 Task: Add an event with the title Second Sales Pipeline Evaluation, date '2024/04/26', time 8:50 AM to 10:50 AMand add a description: Welcome to our Effective Presentations Training Workshop, a dynamic and interactive session designed to enhance your presentation skills, boost your confidence, and empower you to deliver impactful and engaging presentations. This workshop is tailored for individuals who want to master the art of delivering effective presentations that captivate audiences and convey their messages with clarity and conviction., put the event into Orange category . Add location for the event as: Montreal, Canada, logged in from the account softage.8@softage.netand send the event invitation to softage.6@softage.net and softage.7@softage.net. Set a reminder for the event 2 hour before
Action: Mouse moved to (152, 163)
Screenshot: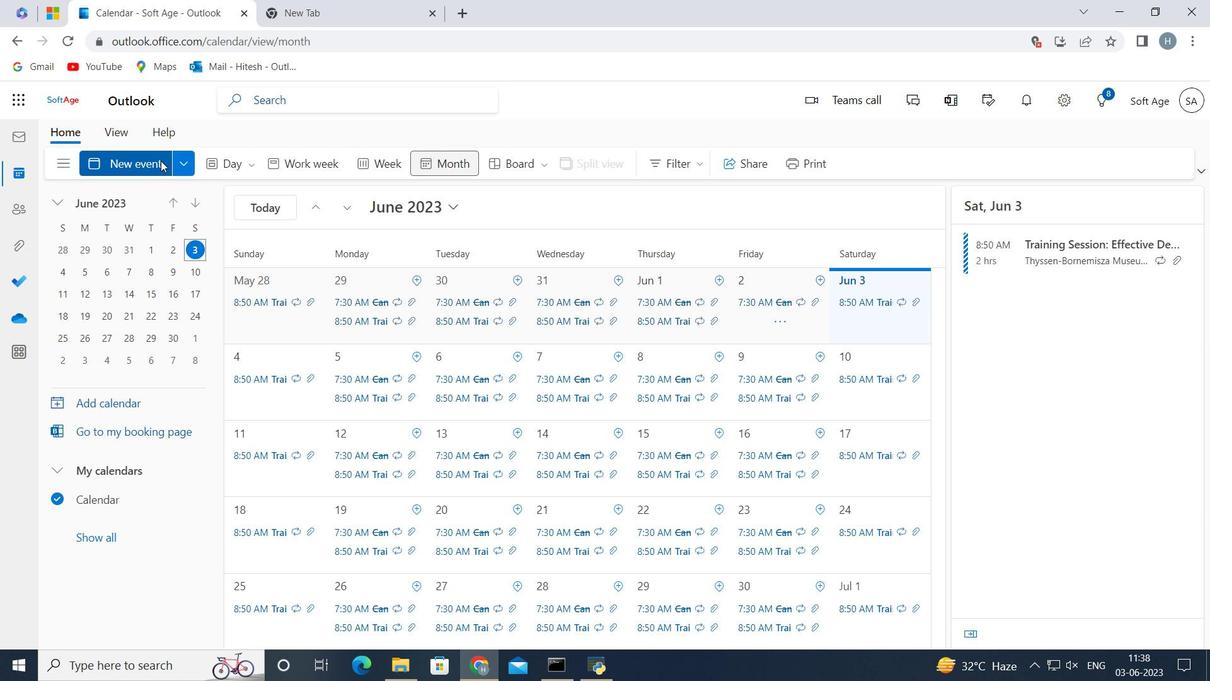 
Action: Mouse pressed left at (152, 163)
Screenshot: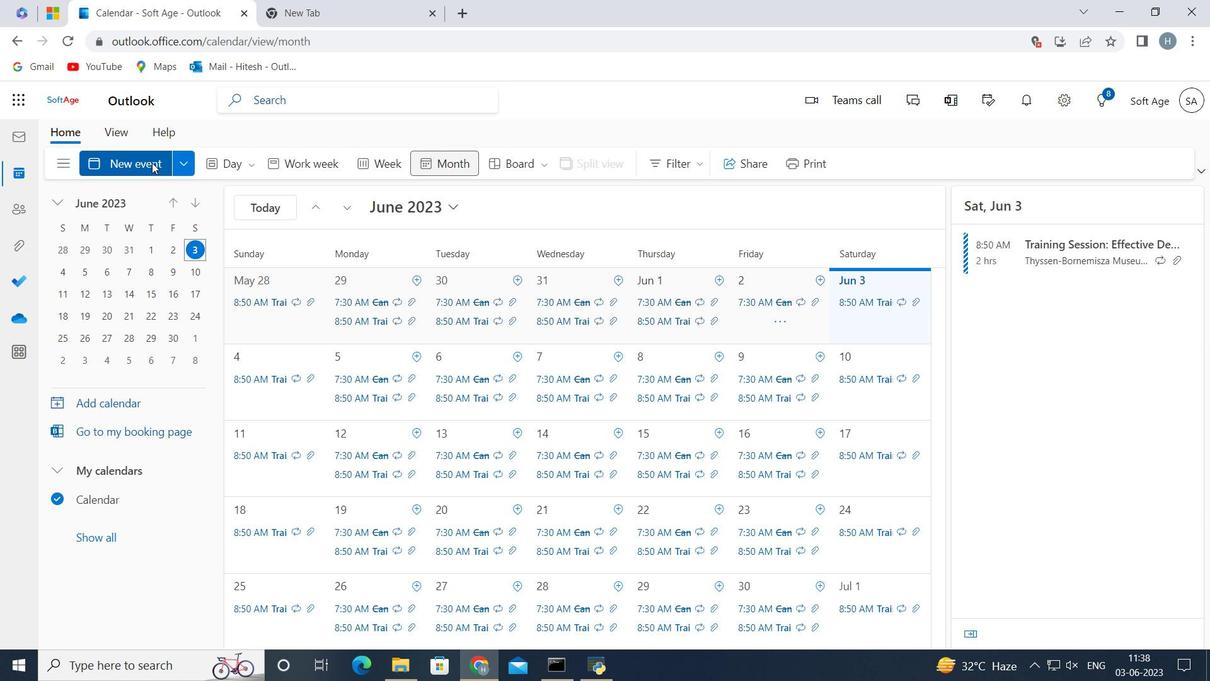 
Action: Mouse moved to (291, 263)
Screenshot: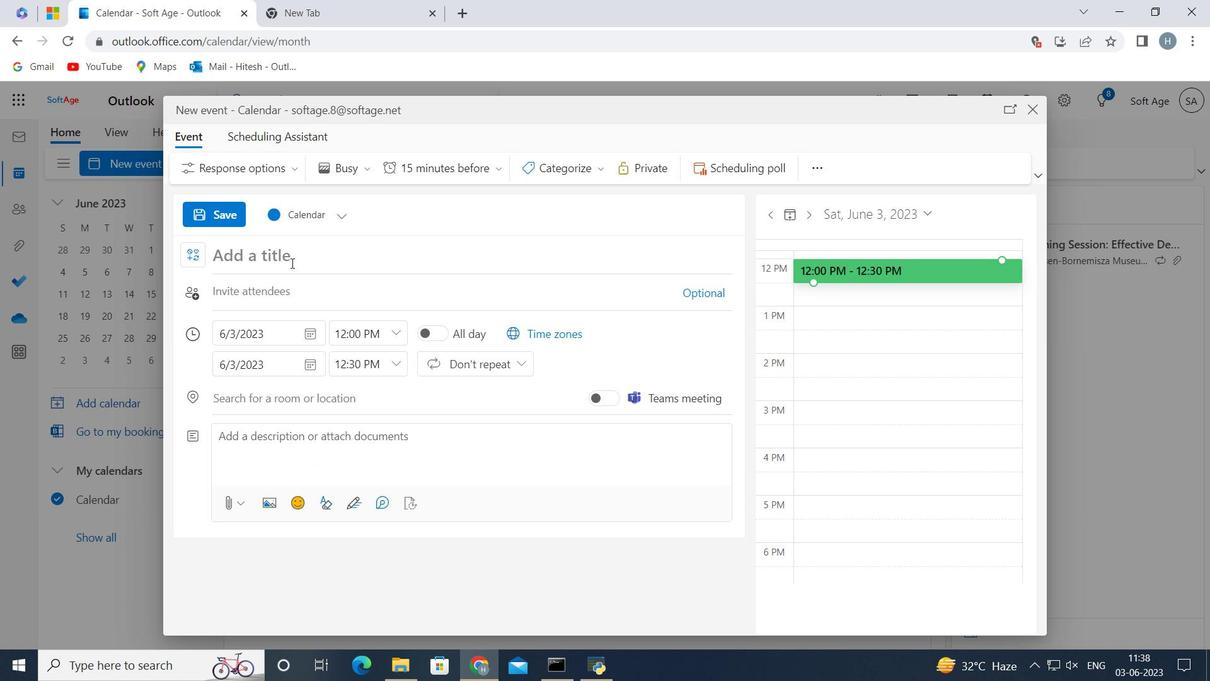 
Action: Mouse pressed left at (291, 263)
Screenshot: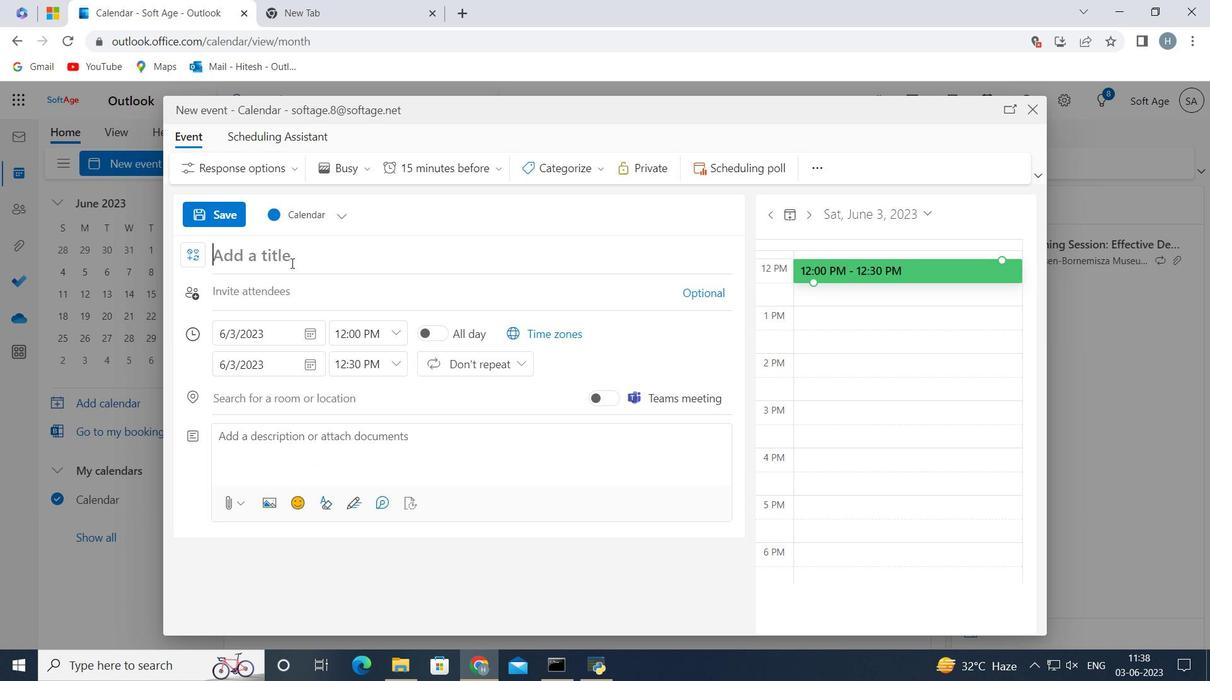 
Action: Key pressed <Key.shift>Second<Key.space><Key.shift>Sales<Key.space><Key.shift>Pipeline<Key.space><Key.shift>Evaluation
Screenshot: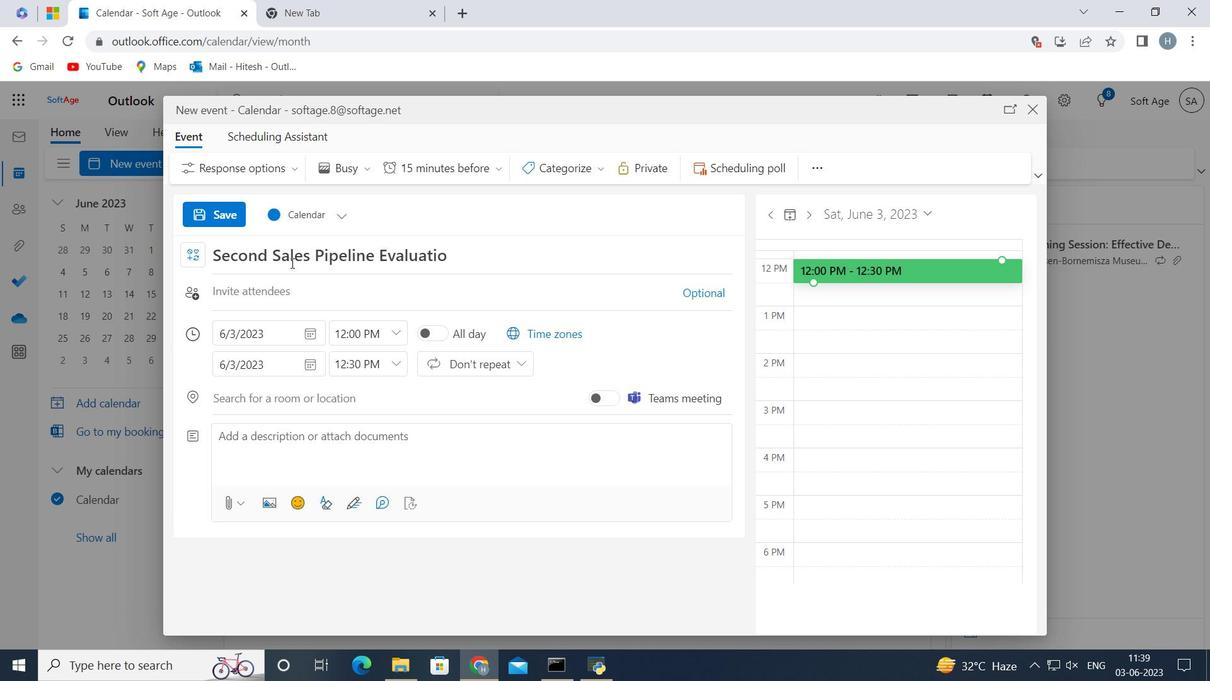 
Action: Mouse moved to (315, 332)
Screenshot: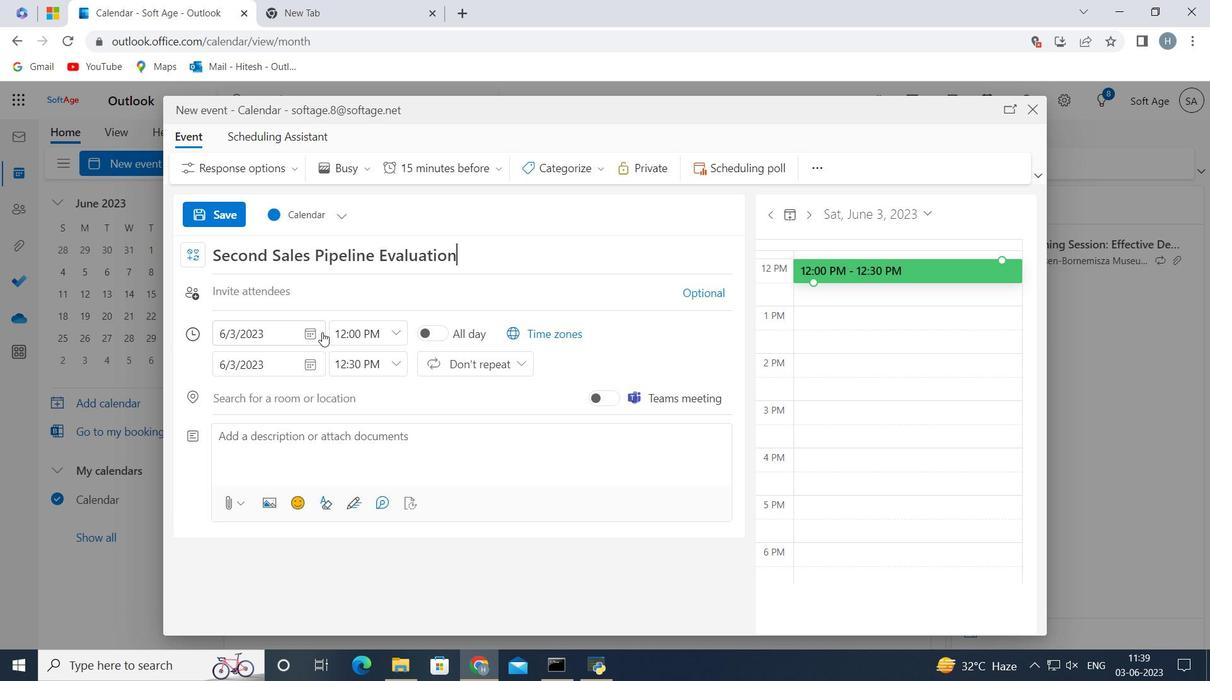 
Action: Mouse pressed left at (315, 332)
Screenshot: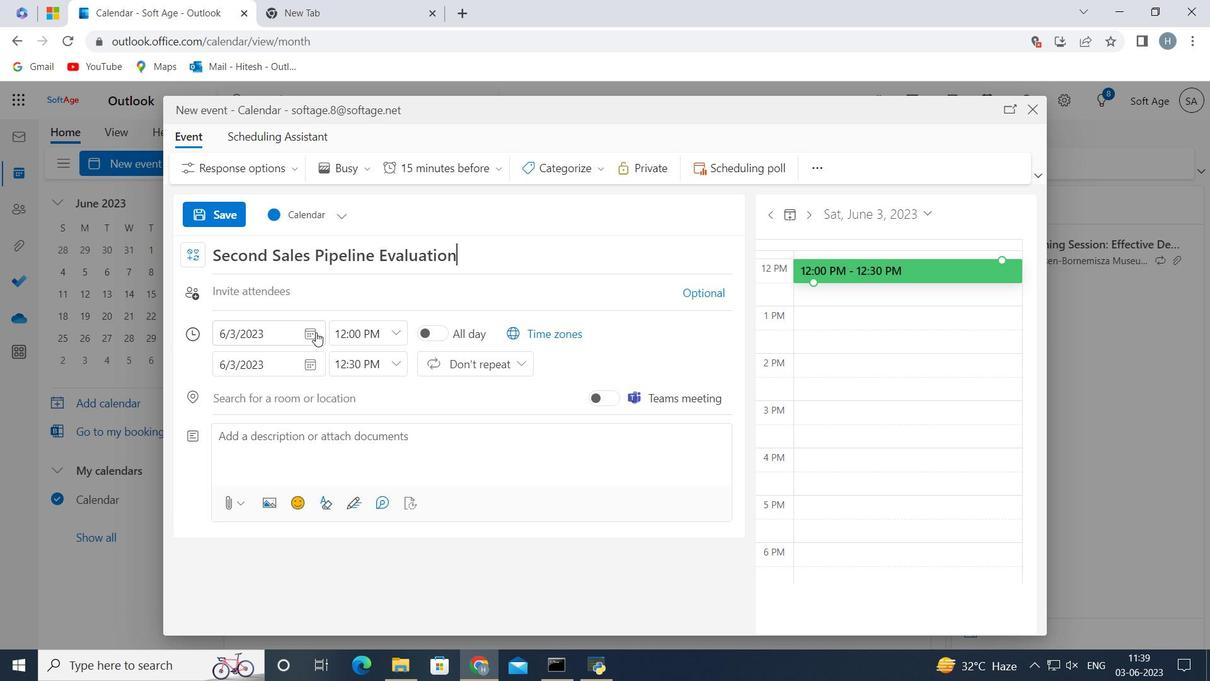 
Action: Mouse moved to (368, 363)
Screenshot: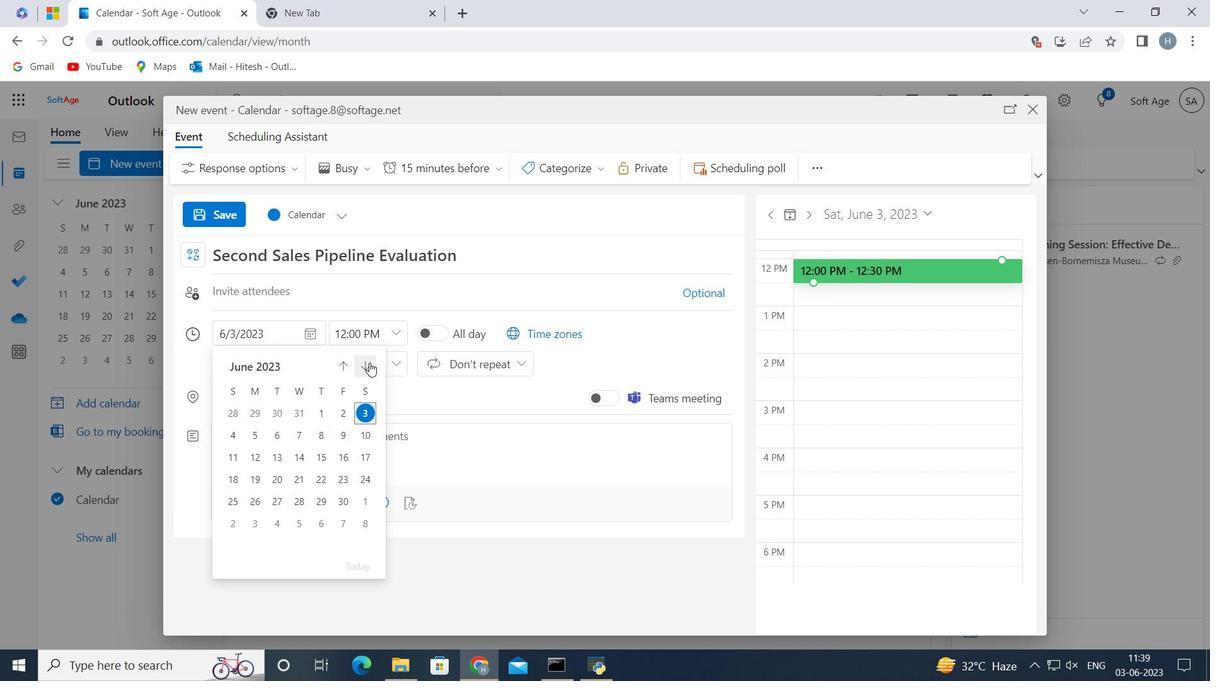 
Action: Mouse pressed left at (368, 363)
Screenshot: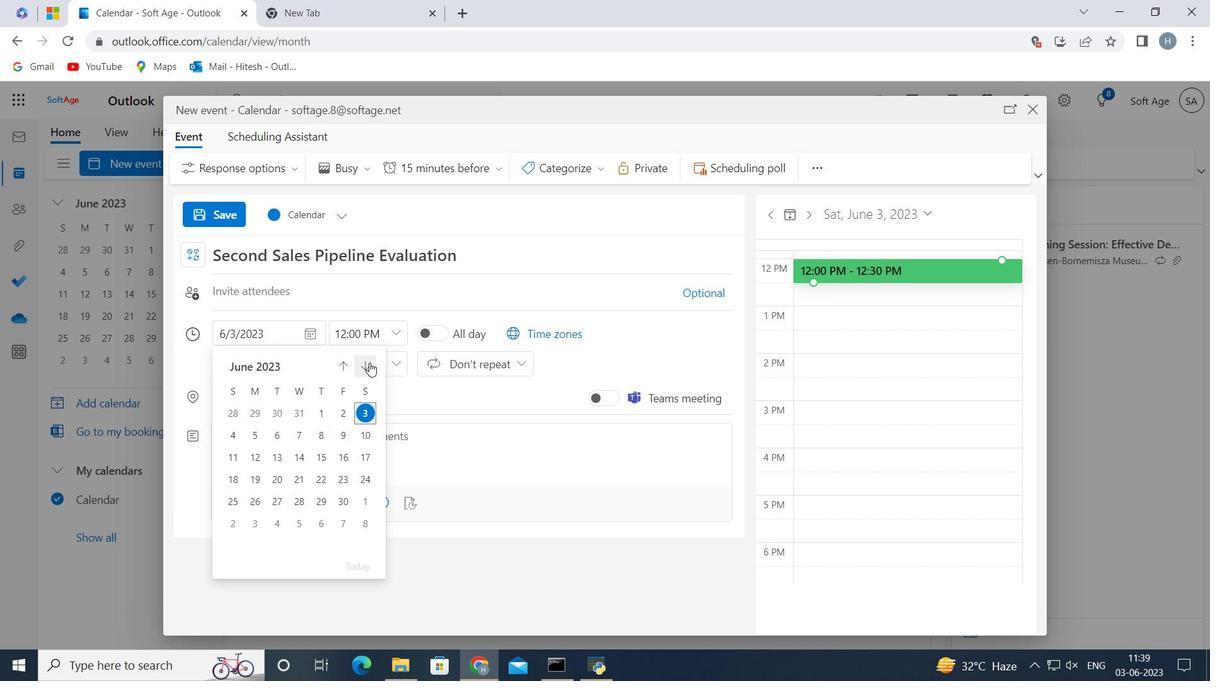 
Action: Mouse pressed left at (368, 363)
Screenshot: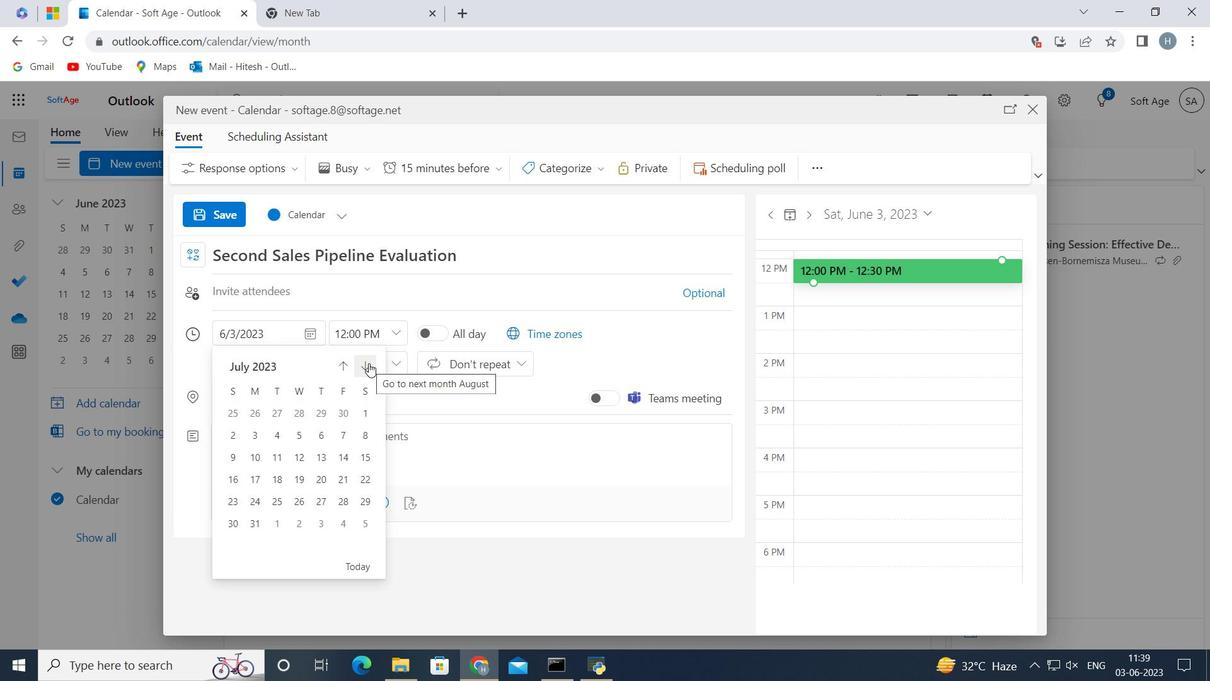 
Action: Mouse pressed left at (368, 363)
Screenshot: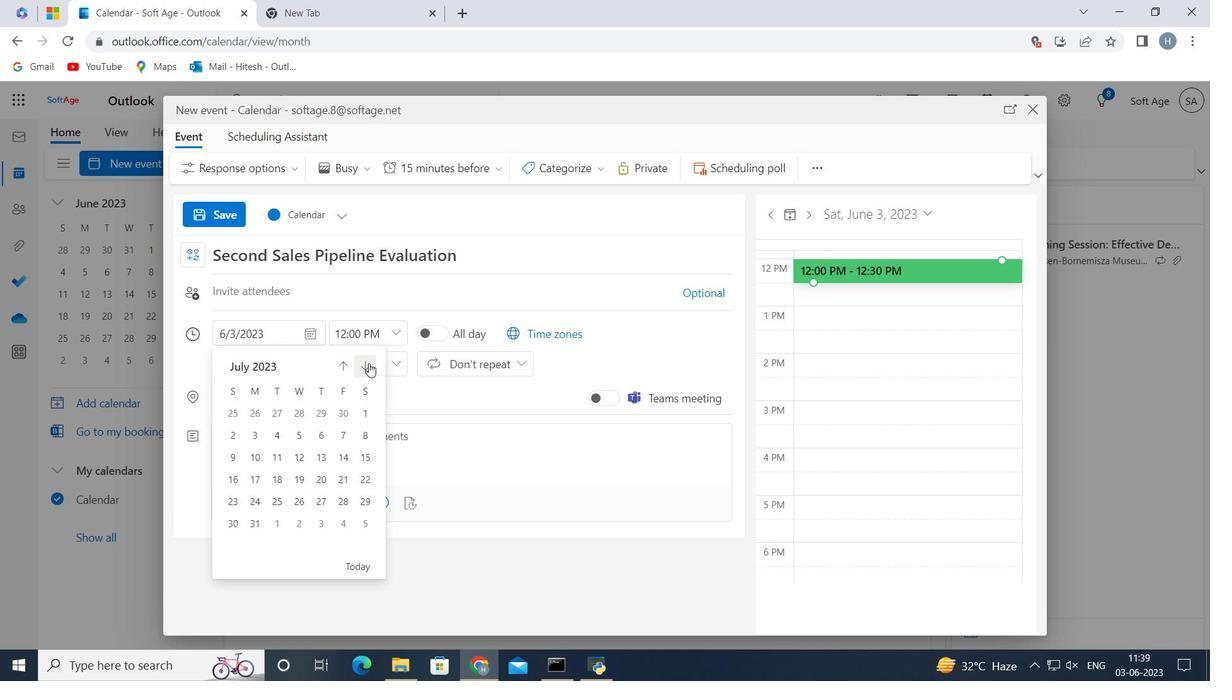 
Action: Mouse pressed left at (368, 363)
Screenshot: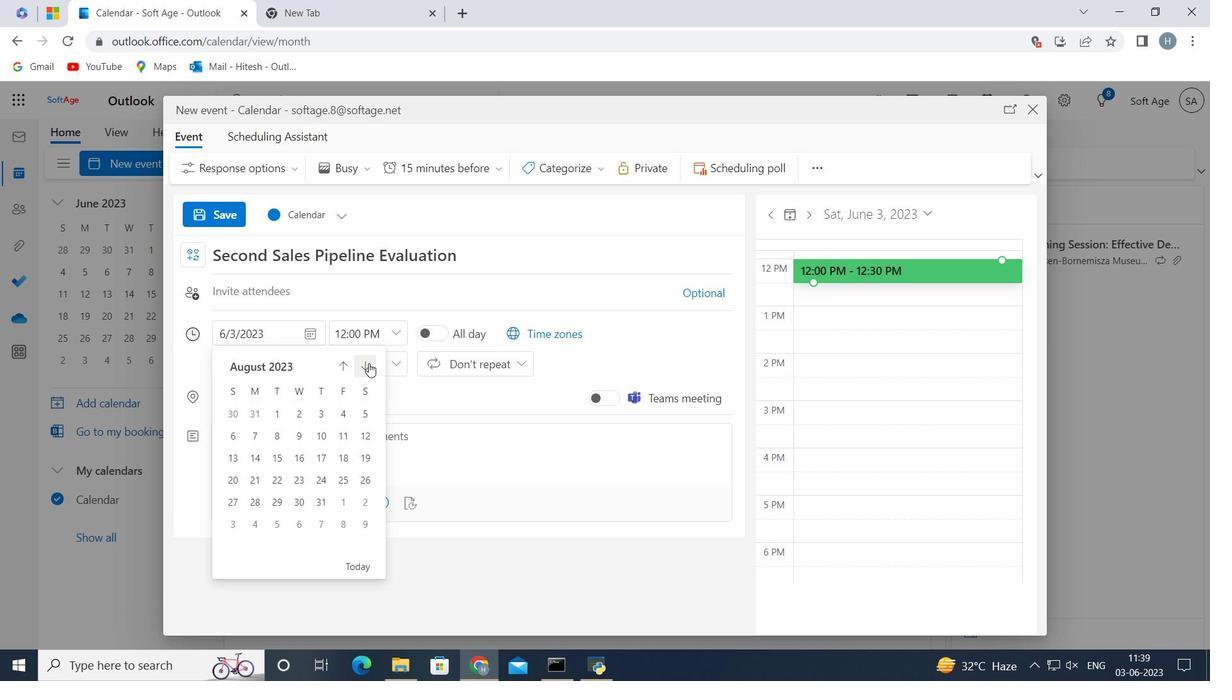 
Action: Mouse pressed left at (368, 363)
Screenshot: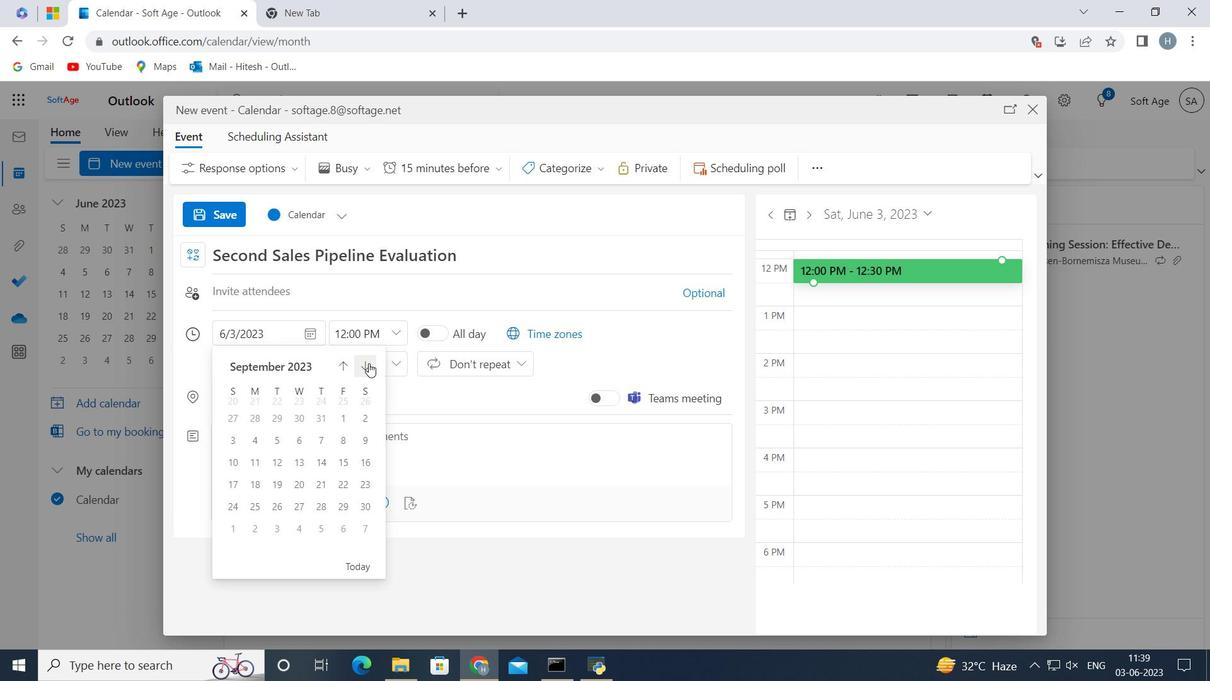 
Action: Mouse pressed left at (368, 363)
Screenshot: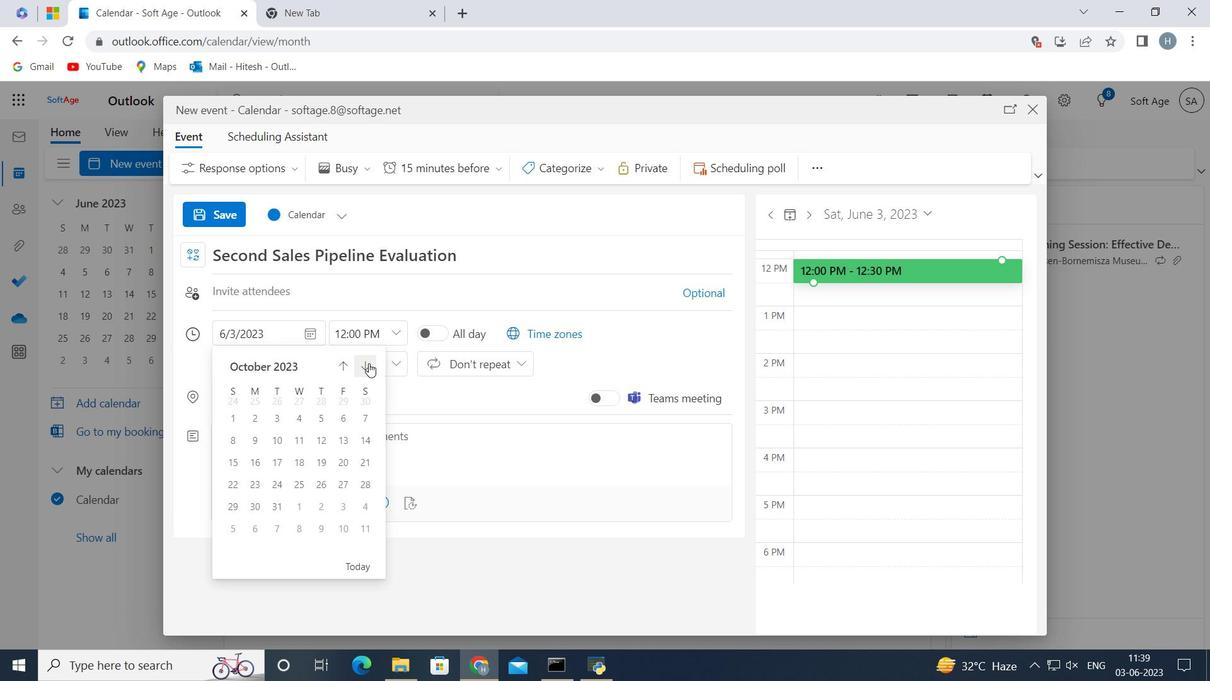 
Action: Mouse pressed left at (368, 363)
Screenshot: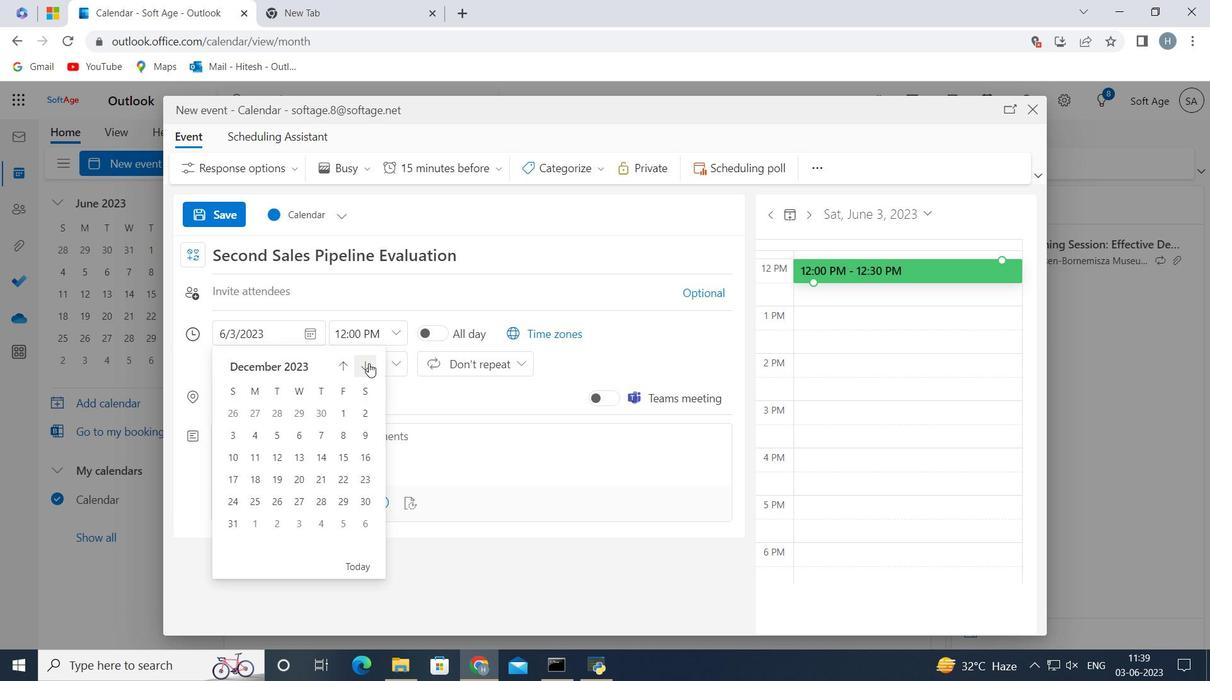 
Action: Mouse pressed left at (368, 363)
Screenshot: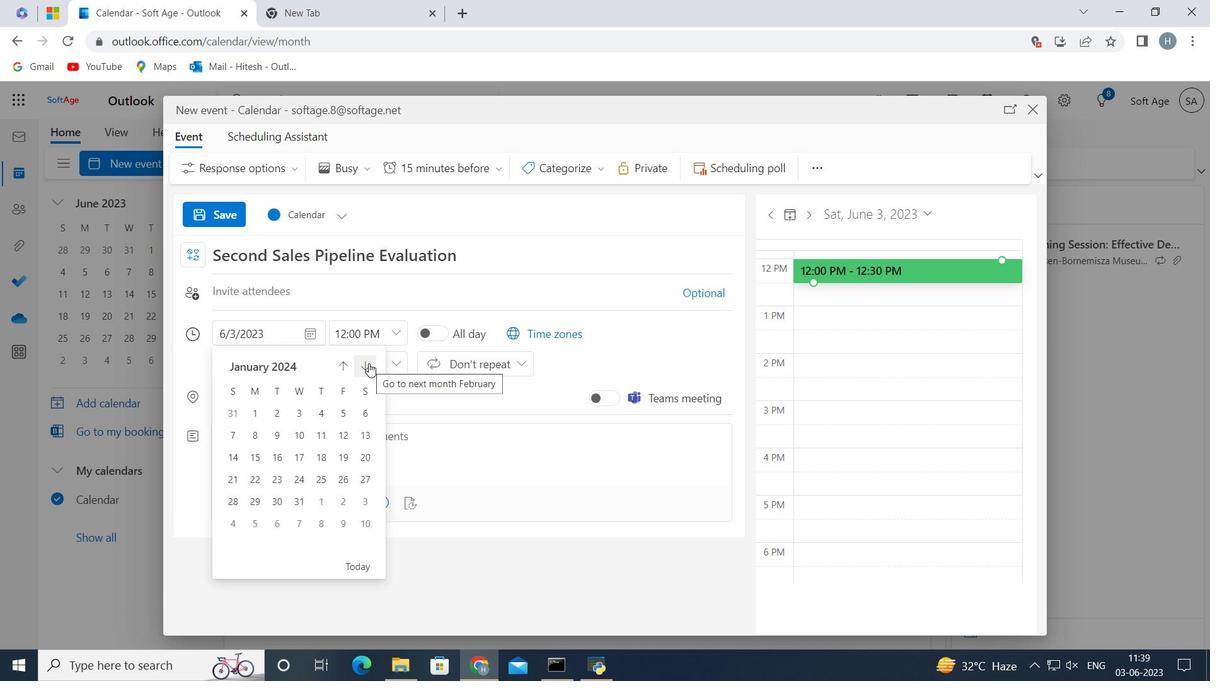 
Action: Mouse pressed left at (368, 363)
Screenshot: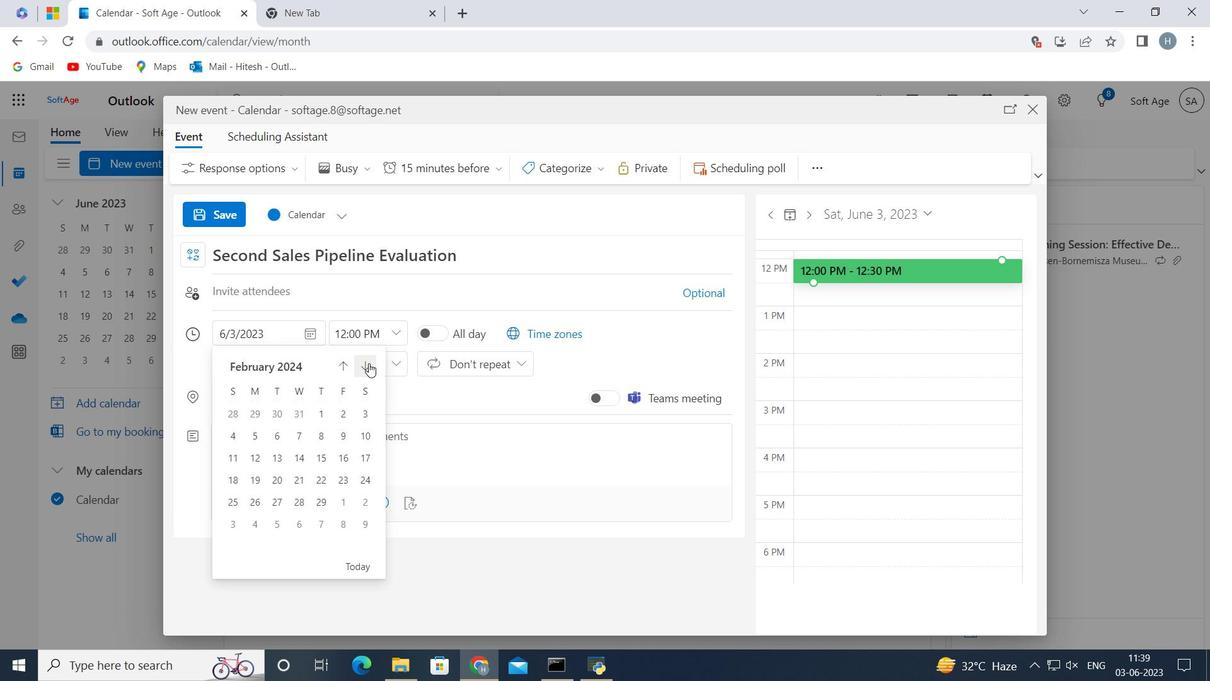 
Action: Mouse pressed left at (368, 363)
Screenshot: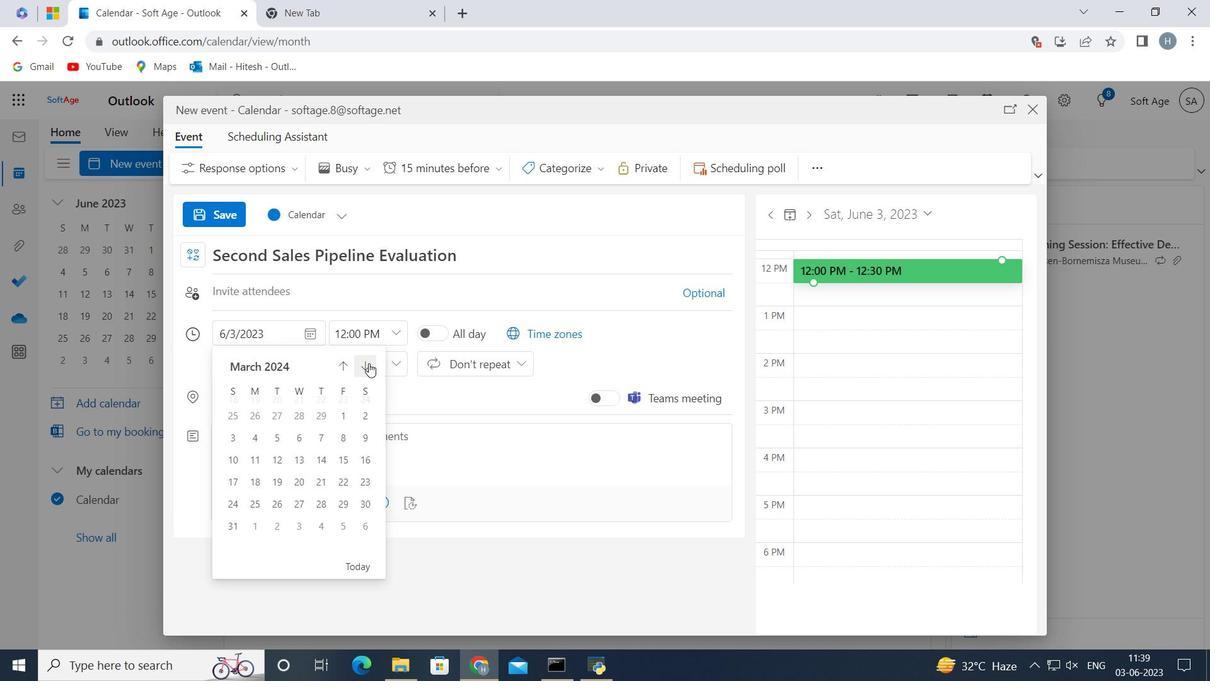 
Action: Mouse moved to (343, 483)
Screenshot: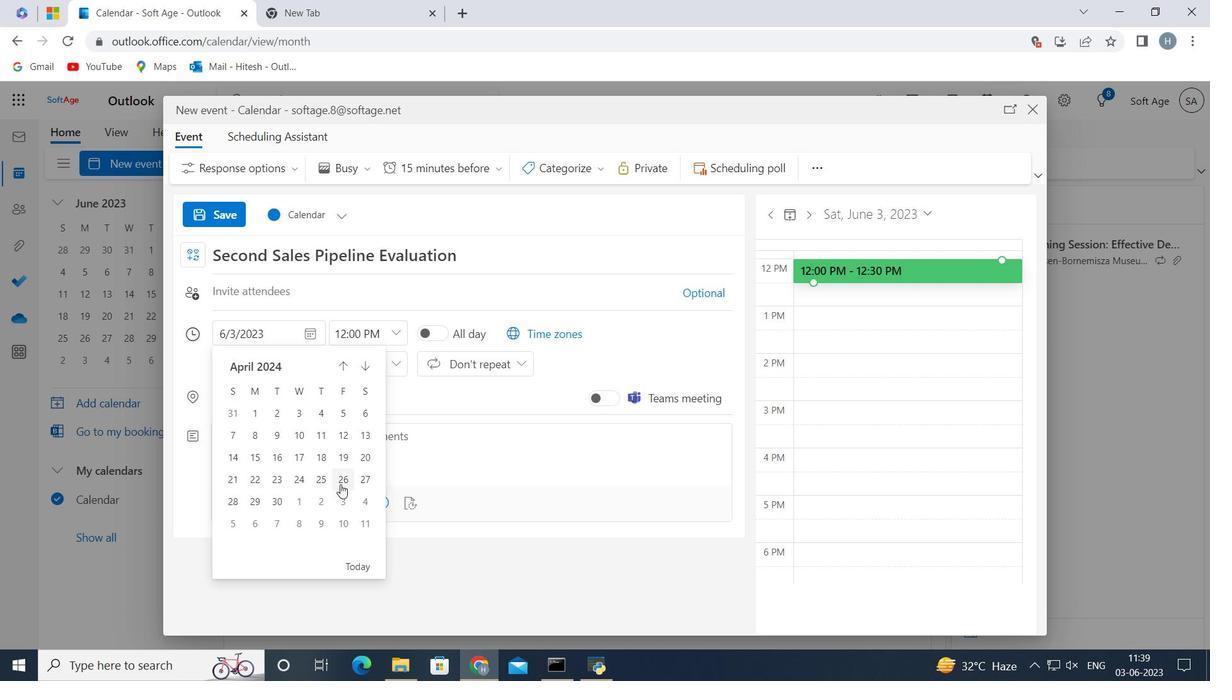 
Action: Mouse pressed left at (343, 483)
Screenshot: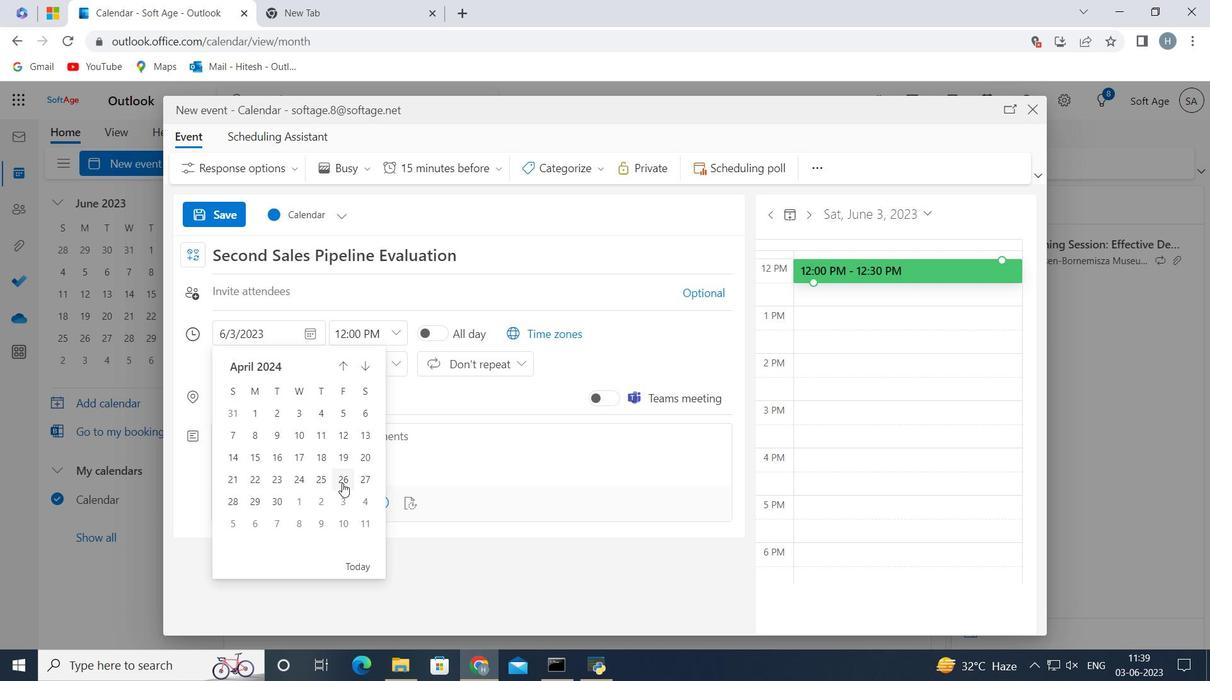 
Action: Mouse moved to (392, 338)
Screenshot: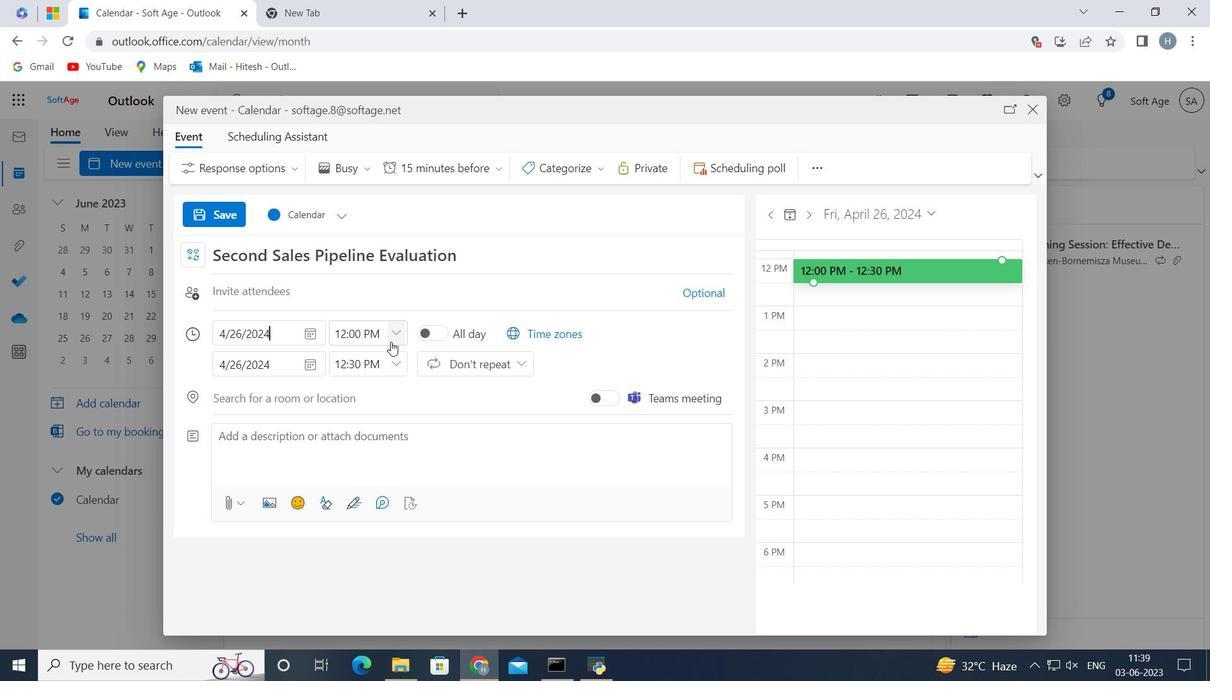 
Action: Mouse pressed left at (392, 338)
Screenshot: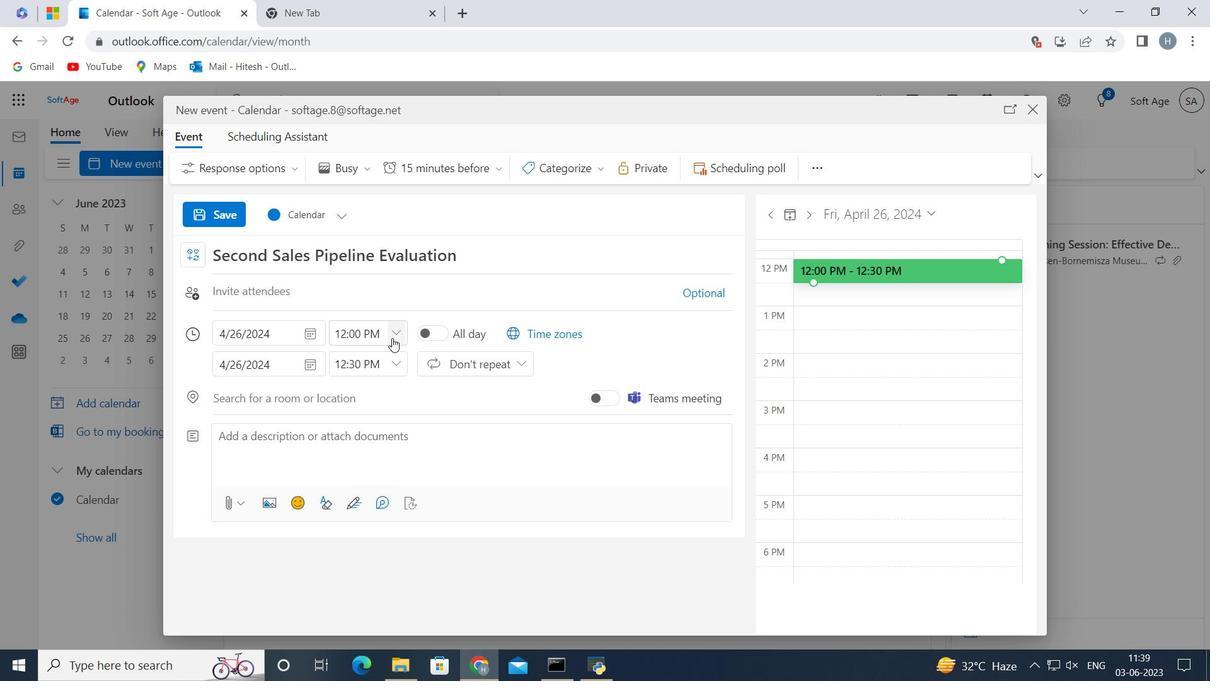 
Action: Mouse moved to (391, 396)
Screenshot: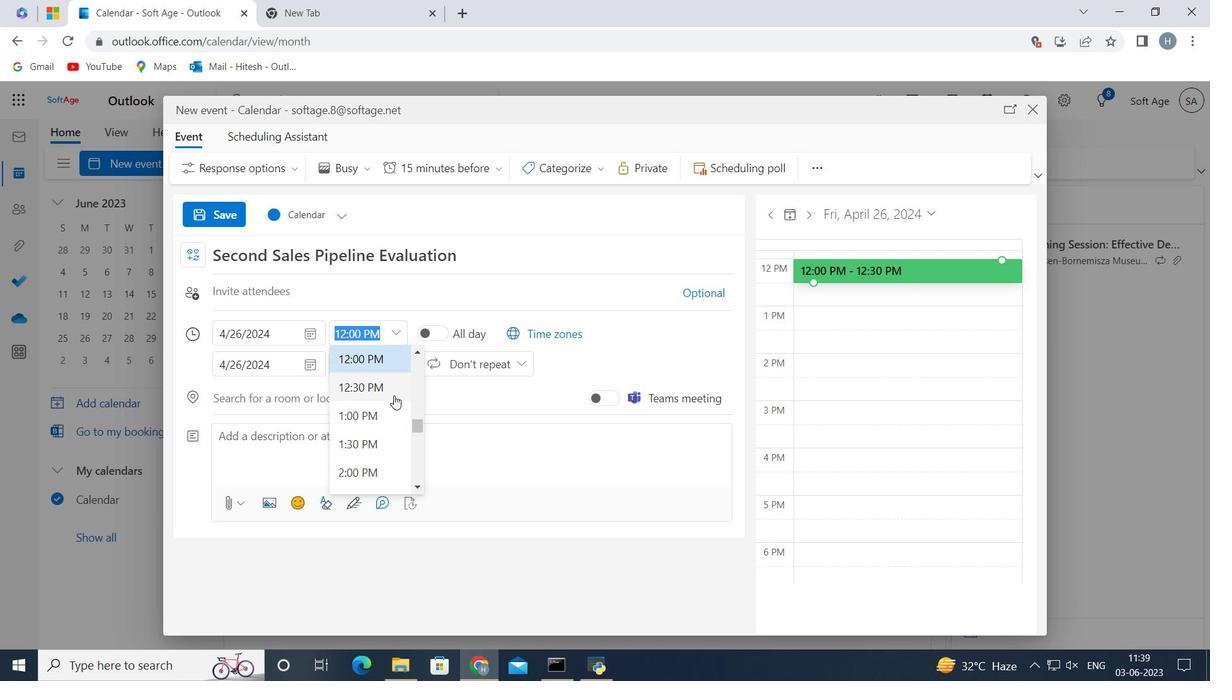 
Action: Mouse scrolled (391, 397) with delta (0, 0)
Screenshot: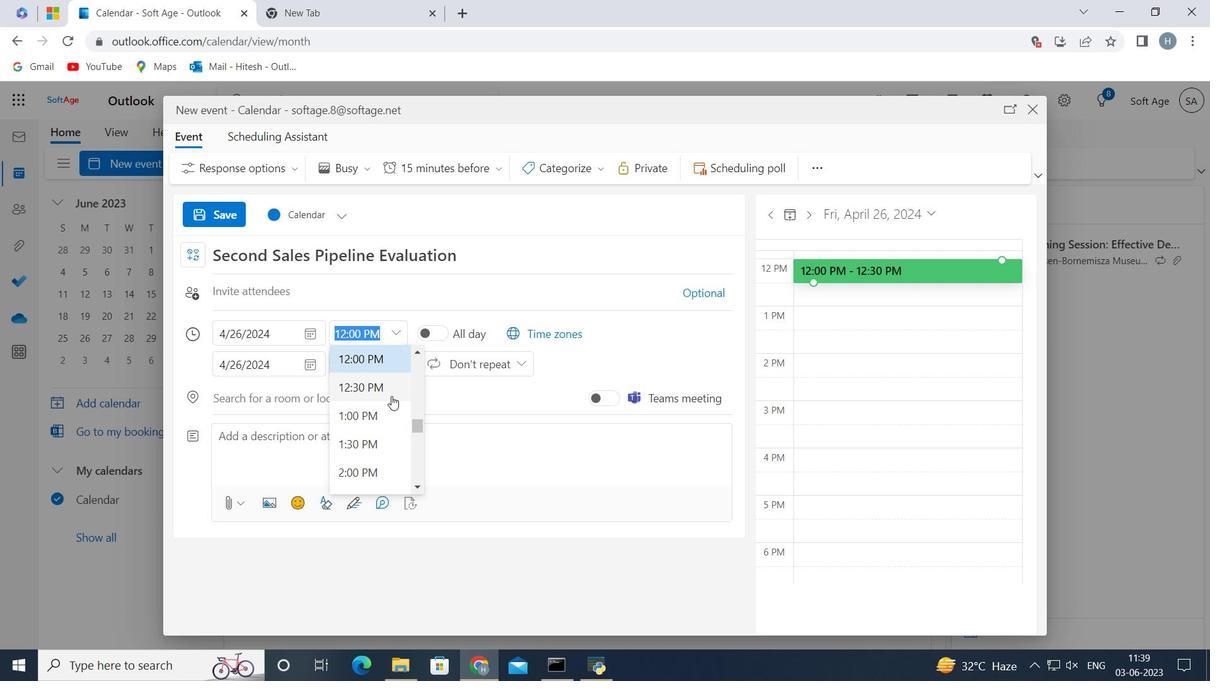 
Action: Mouse moved to (389, 397)
Screenshot: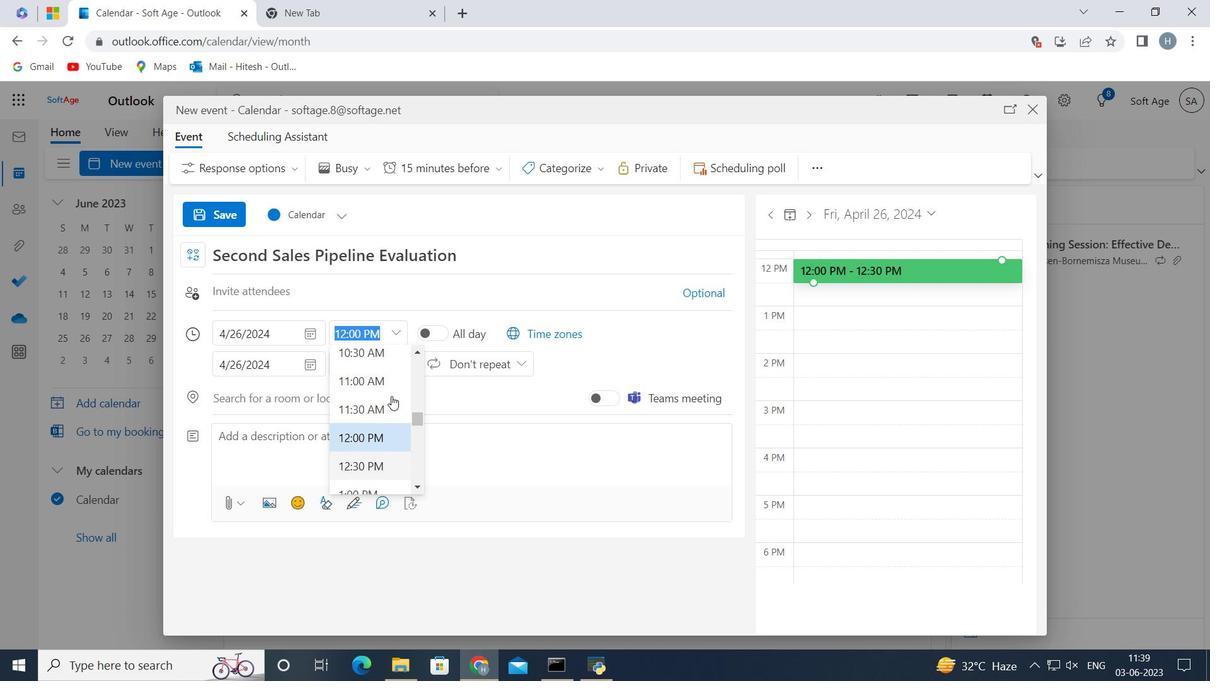 
Action: Mouse scrolled (389, 398) with delta (0, 0)
Screenshot: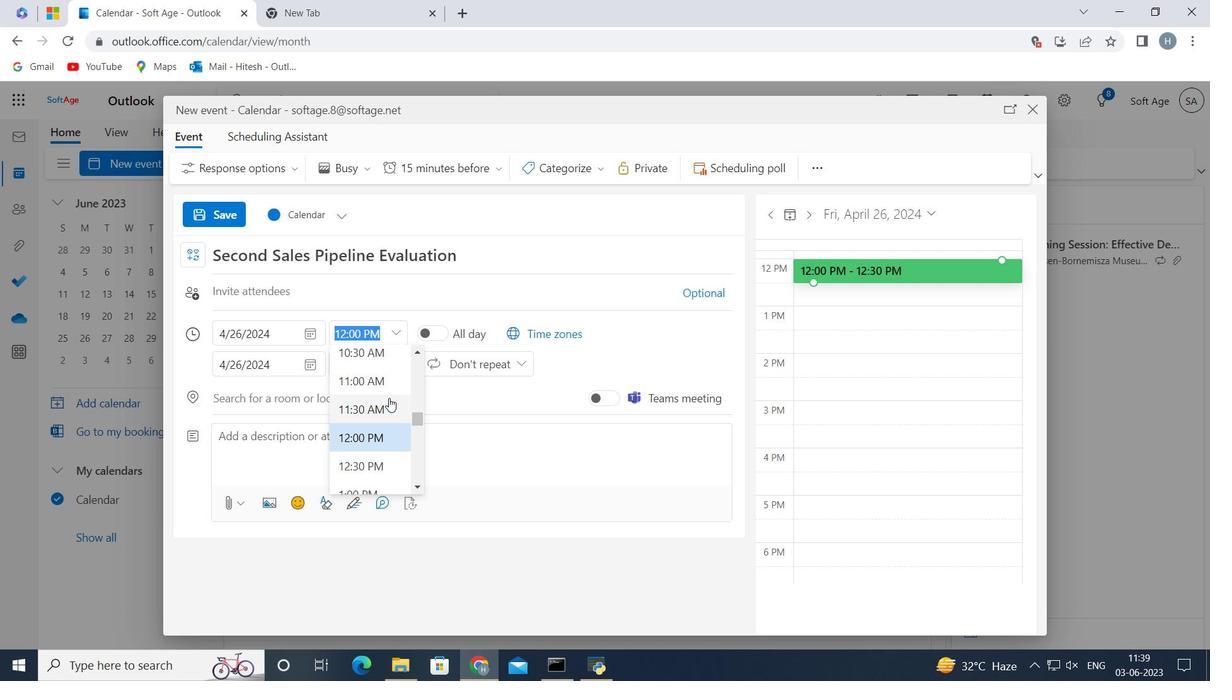 
Action: Mouse scrolled (389, 398) with delta (0, 0)
Screenshot: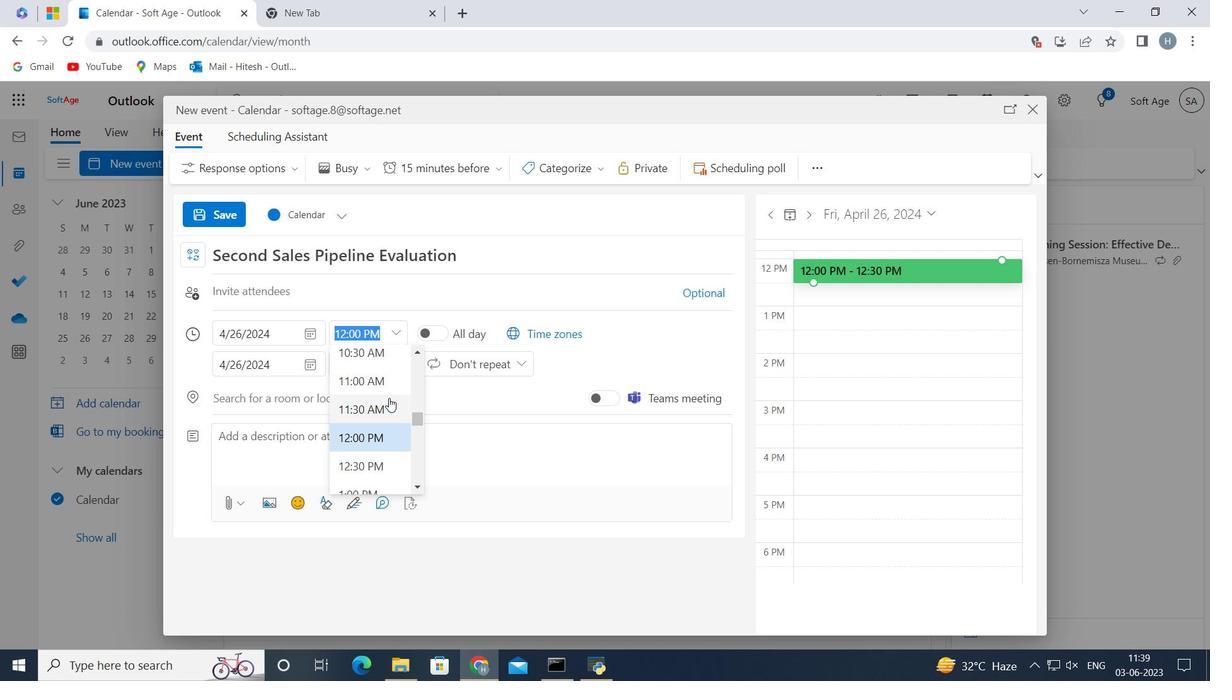 
Action: Mouse moved to (336, 396)
Screenshot: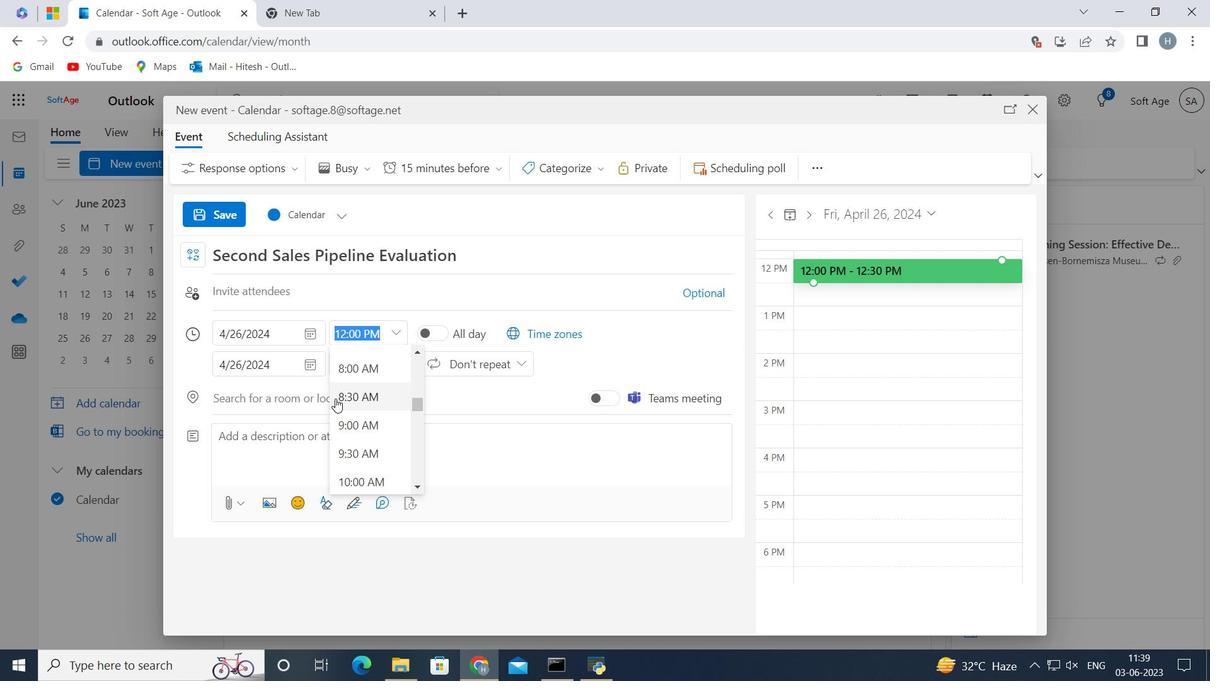 
Action: Mouse pressed left at (336, 396)
Screenshot: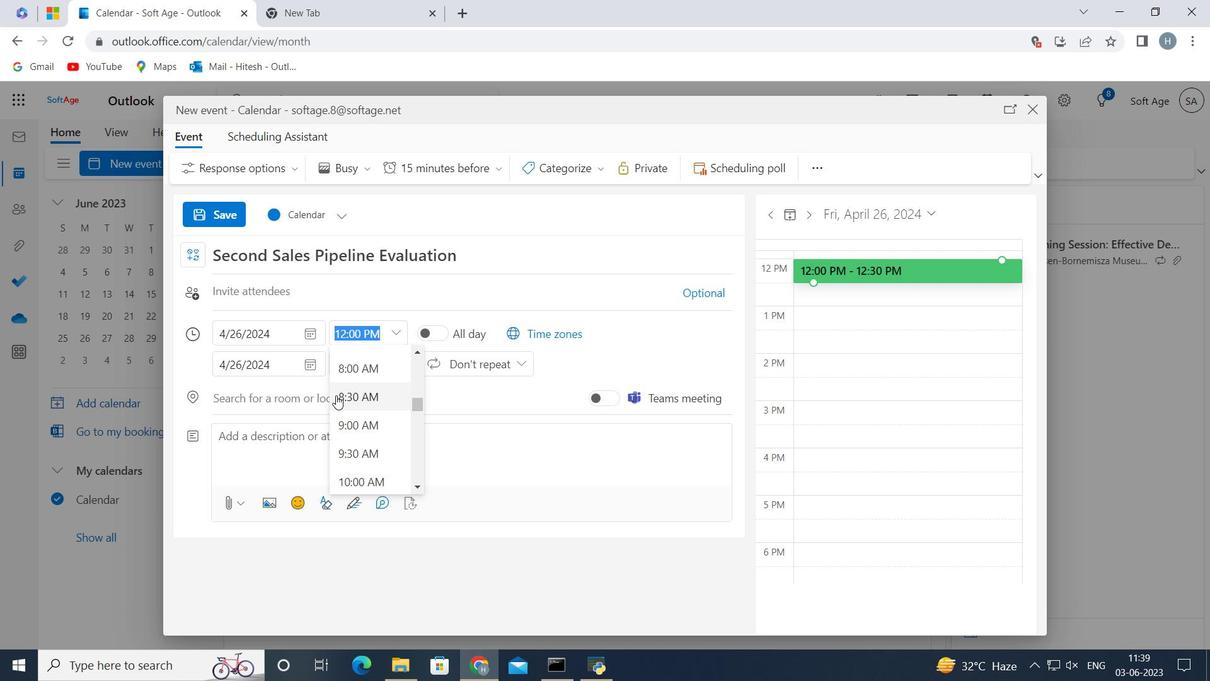 
Action: Mouse moved to (362, 344)
Screenshot: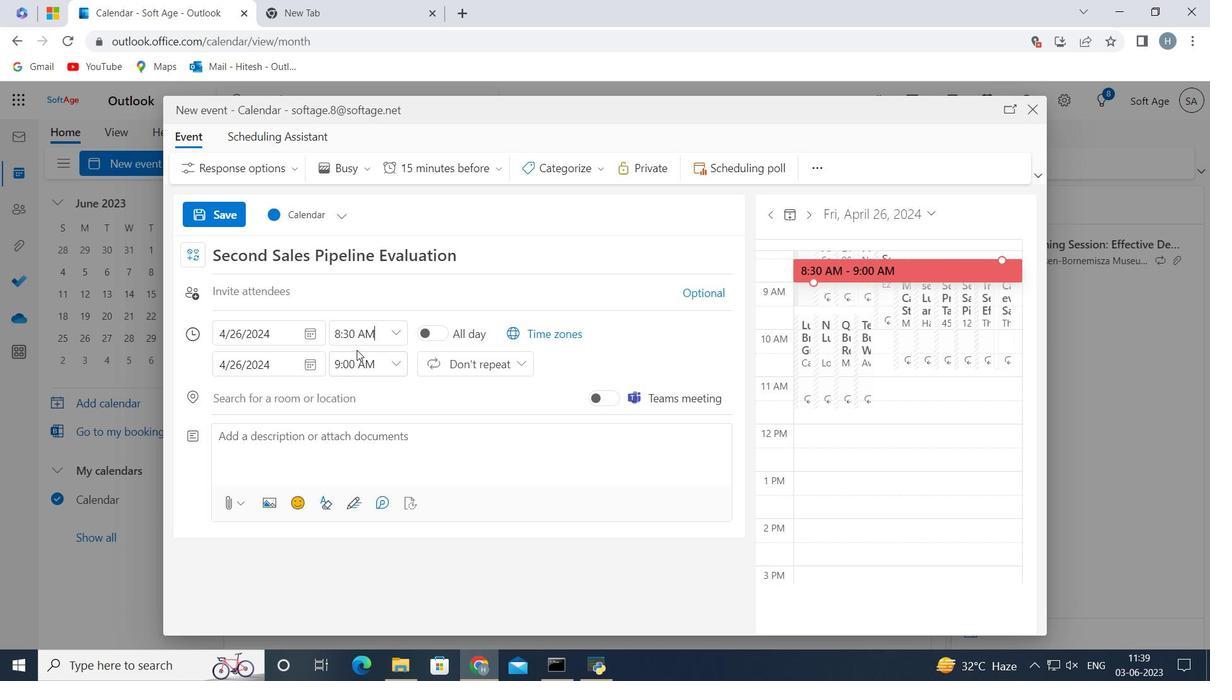 
Action: Key pressed <Key.left><Key.left><Key.left><Key.backspace><Key.backspace>50
Screenshot: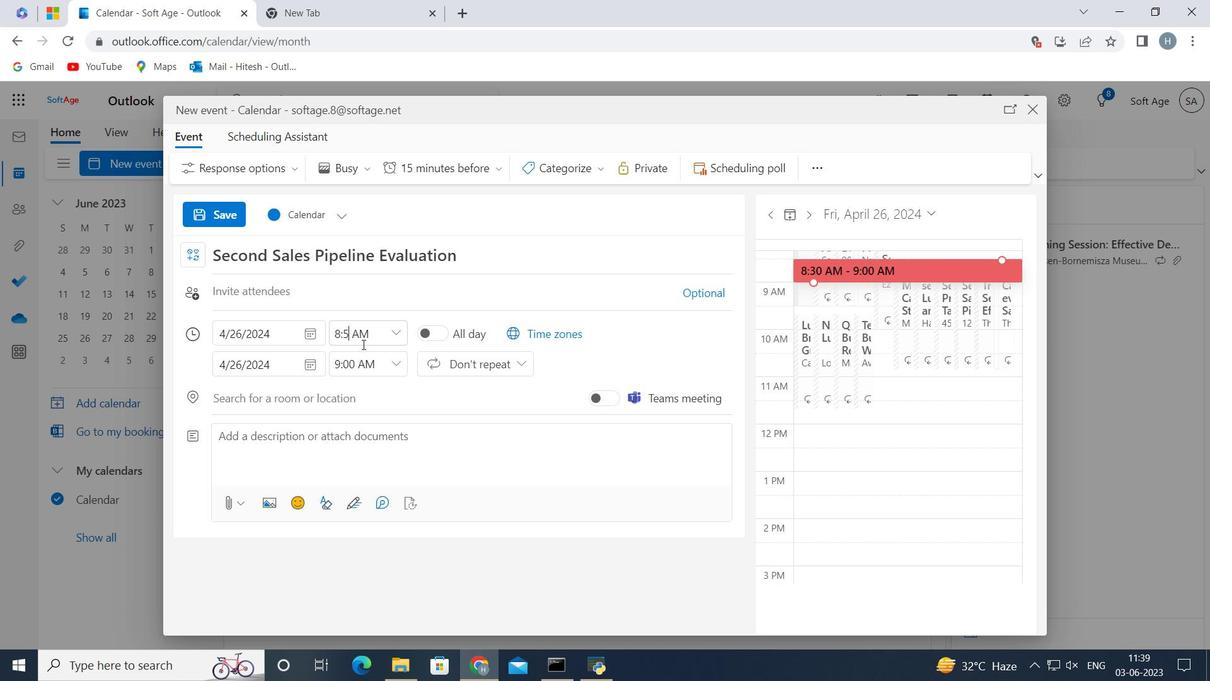 
Action: Mouse moved to (394, 365)
Screenshot: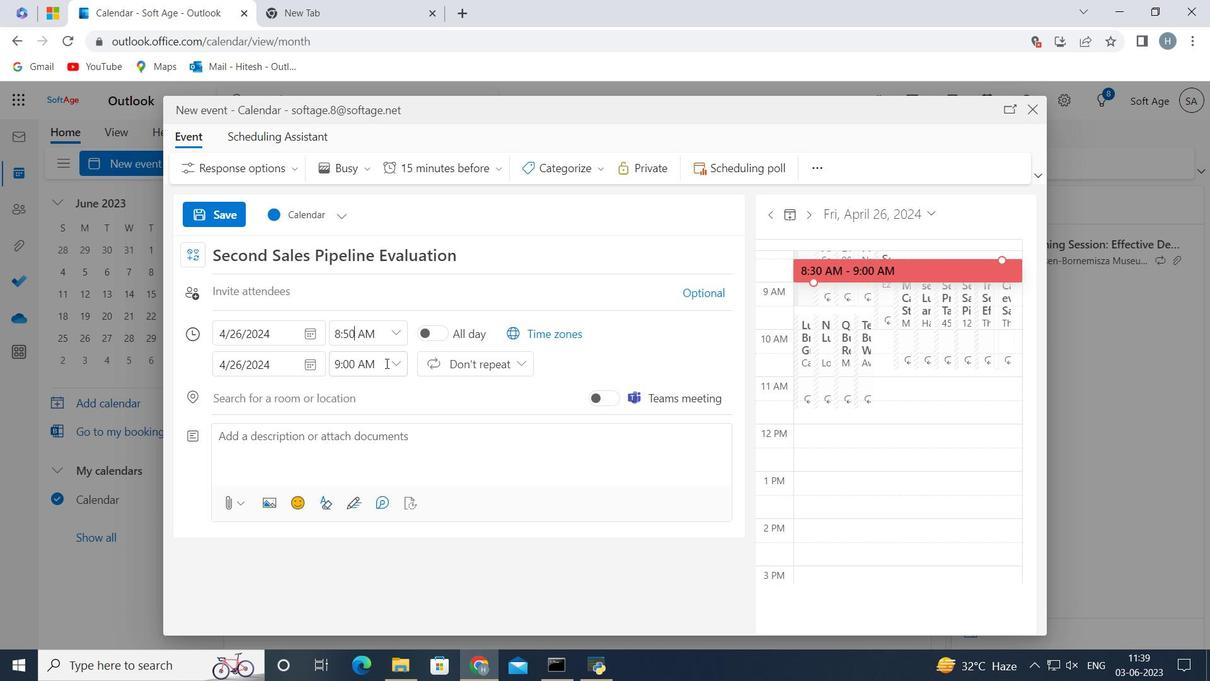 
Action: Mouse pressed left at (394, 365)
Screenshot: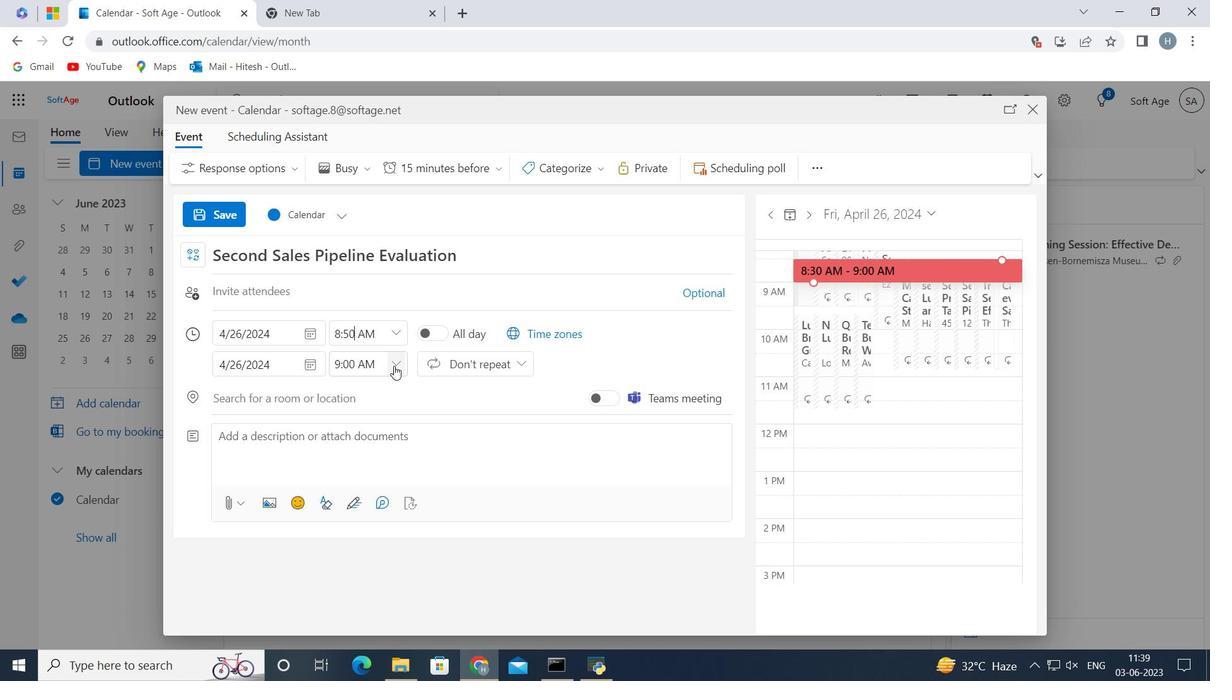 
Action: Mouse moved to (390, 468)
Screenshot: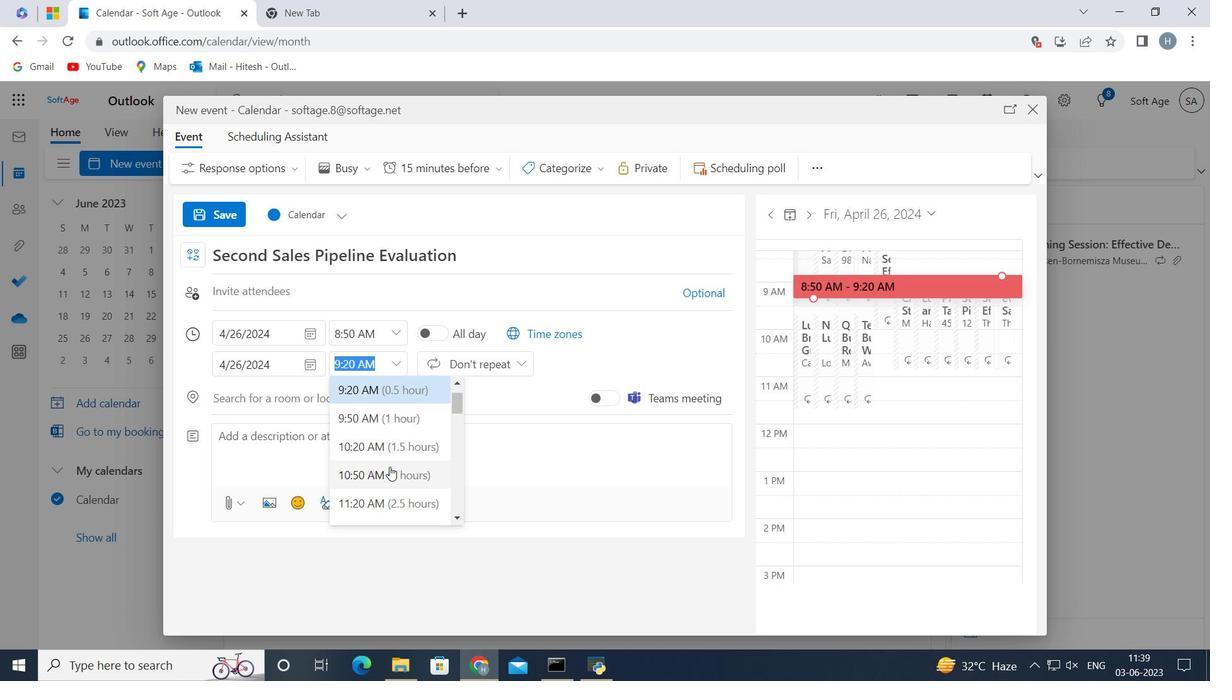 
Action: Mouse pressed left at (390, 468)
Screenshot: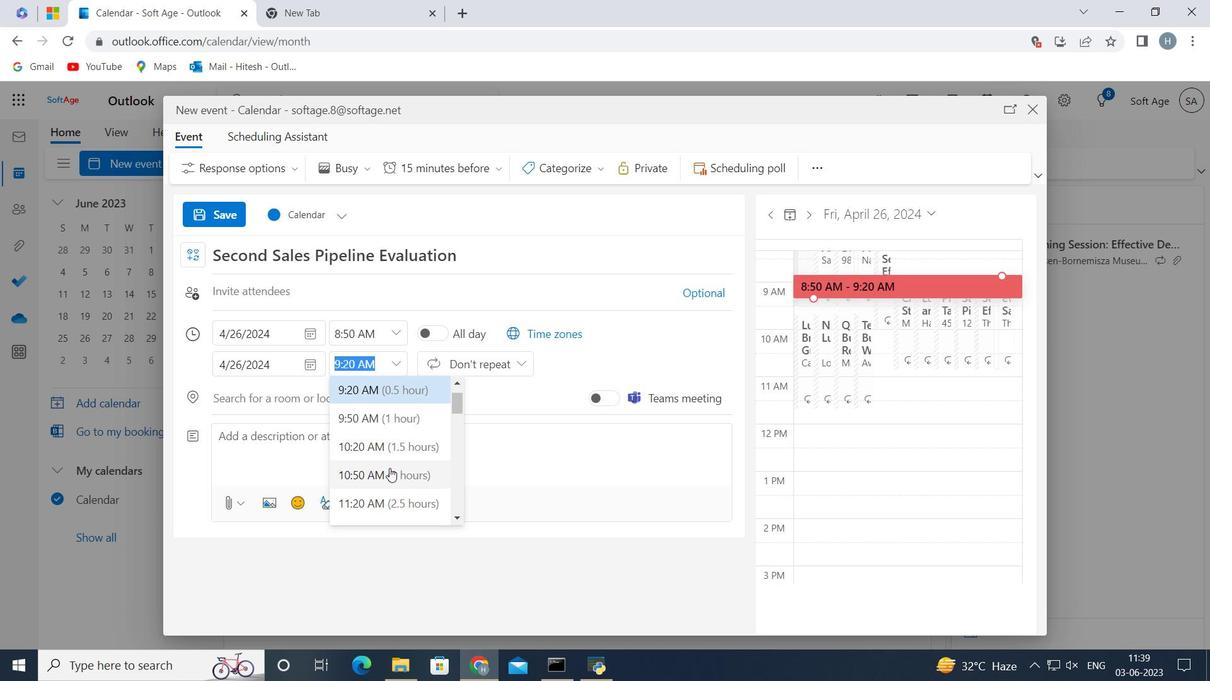 
Action: Mouse moved to (309, 444)
Screenshot: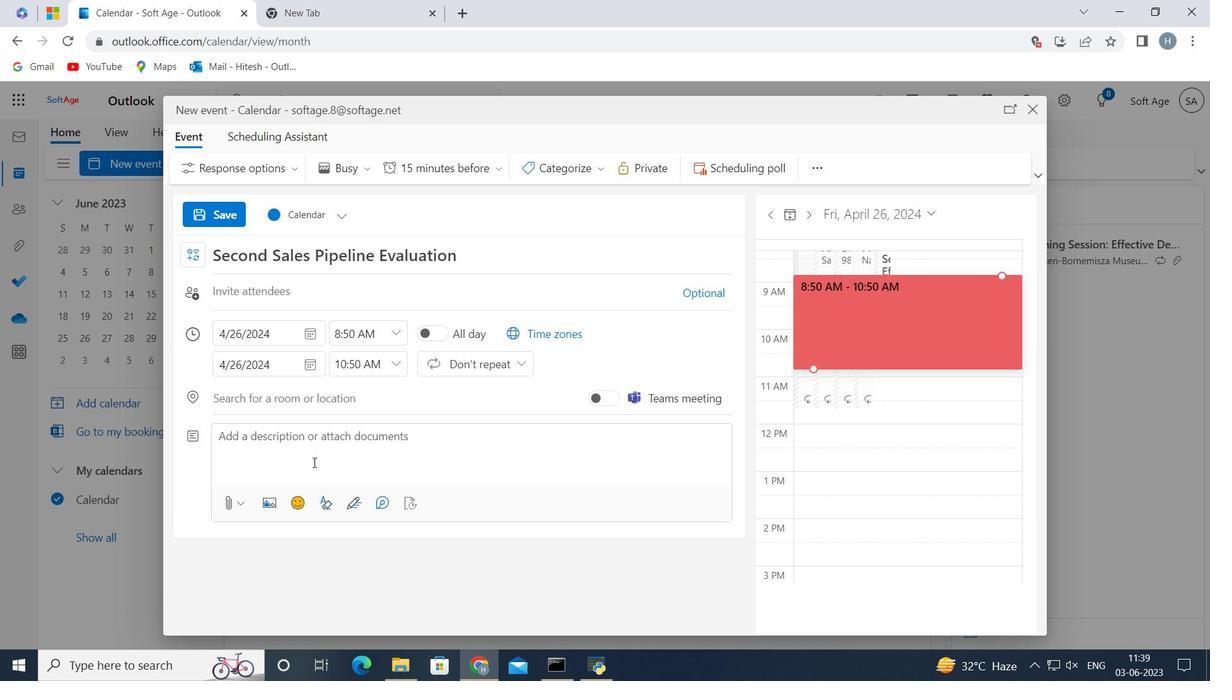 
Action: Mouse pressed left at (309, 444)
Screenshot: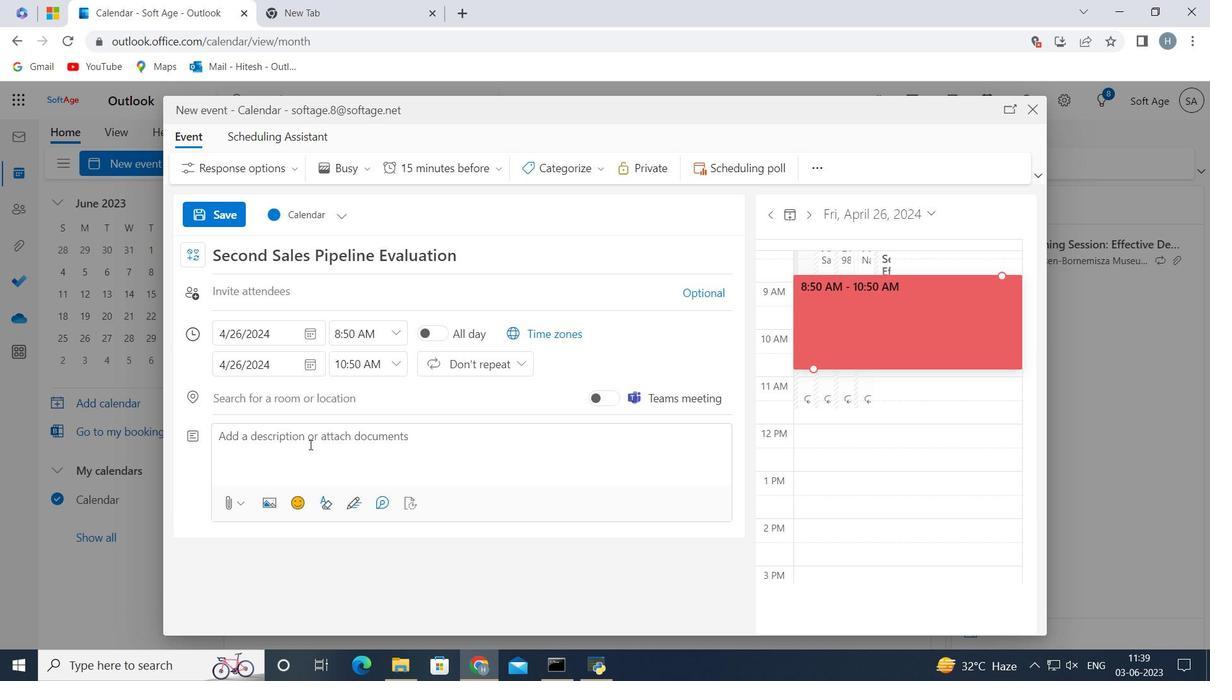
Action: Key pressed <Key.shift>Welcome<Key.space>to<Key.space>our<Key.space>effective<Key.space>presentations<Key.space>training<Key.space>workshop,<Key.space>a<Key.space>dynamic<Key.space>and<Key.space>interactive<Key.space>session<Key.space>designed<Key.space>to<Key.space>enhance<Key.space>your<Key.space>presentation<Key.space>skills,<Key.space>n<Key.backspace>boost<Key.space>your<Key.space>confidence,<Key.space>and<Key.space>empoer<Key.space>you<Key.space>to<Key.space>deliver<Key.space>i<Key.backspace><Key.backspace><Key.backspace><Key.backspace><Key.backspace><Key.backspace><Key.backspace><Key.backspace><Key.backspace><Key.backspace><Key.backspace><Key.backspace><Key.backspace><Key.backspace><Key.backspace><Key.backspace><Key.backspace><Key.backspace><Key.backspace>wer<Key.space>you<Key.space>to<Key.space>dek<Key.backspace>liver<Key.space>impactful<Key.space>and<Key.space>engaging<Key.space>presentations.<Key.space>t<Key.backspace><Key.shift>This<Key.space>workshop<Key.space>is<Key.space>tailored<Key.space>for<Key.space>individuals<Key.space>who<Key.space>want<Key.space>to<Key.space>master<Key.space>the<Key.space>art<Key.space>of<Key.space>delivering<Key.space>effective<Key.space>presentations<Key.space>that<Key.space>captivate<Key.space>audiences<Key.space>and<Key.space>convey<Key.space>their<Key.space>messages<Key.space>with<Key.space>clarity<Key.space>and<Key.space>conviction.<Key.space>
Screenshot: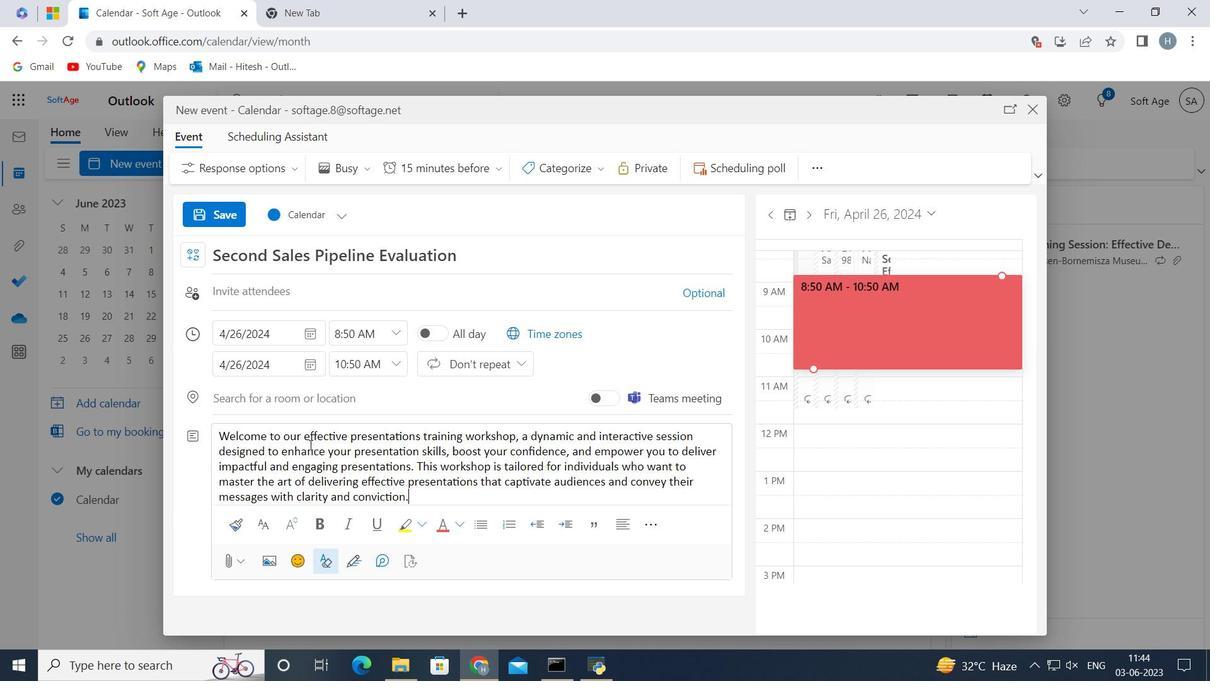 
Action: Mouse moved to (606, 172)
Screenshot: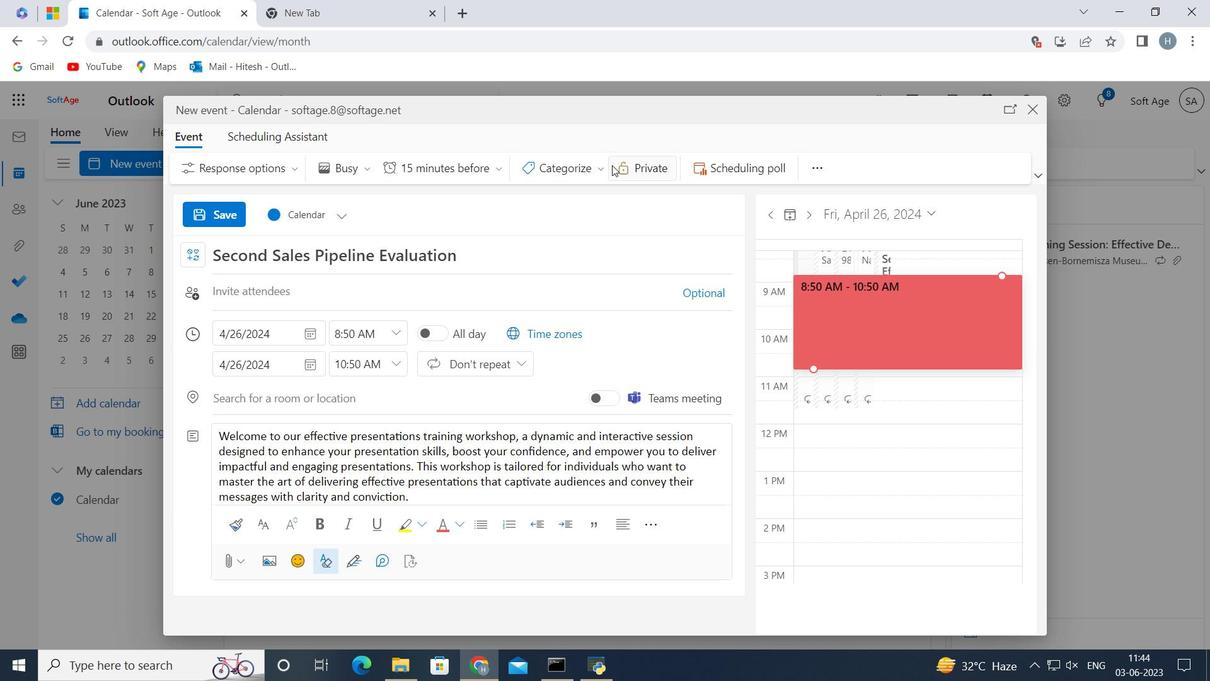 
Action: Mouse pressed left at (606, 172)
Screenshot: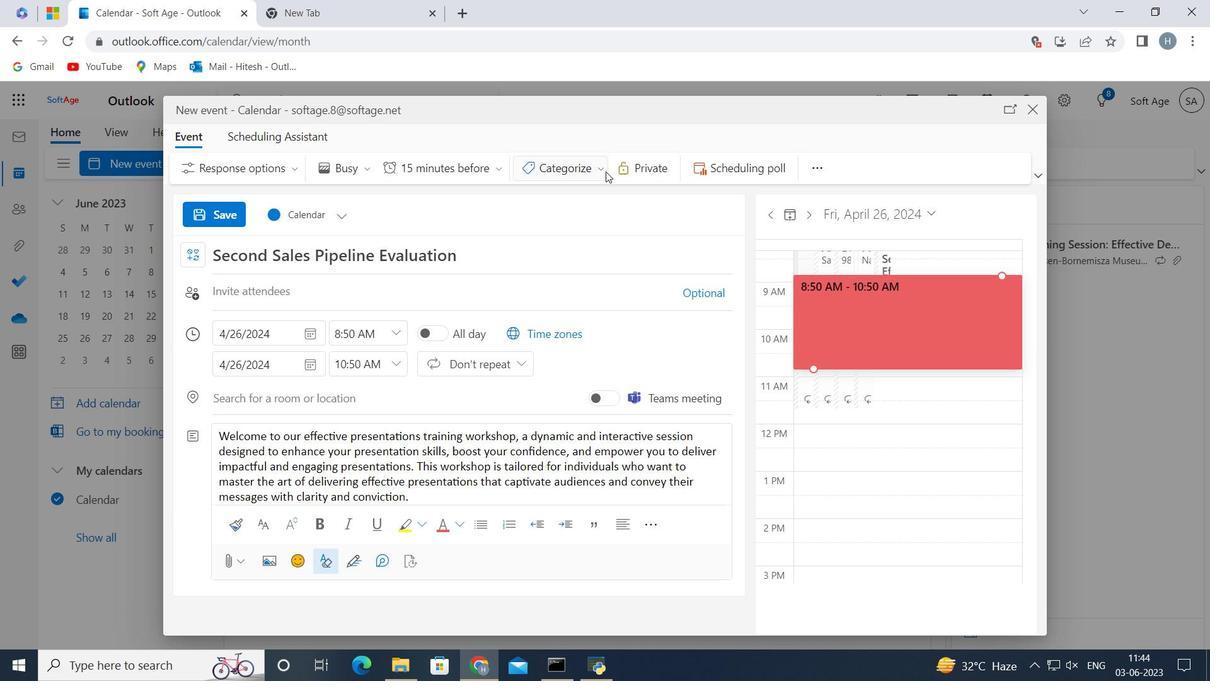 
Action: Mouse moved to (594, 244)
Screenshot: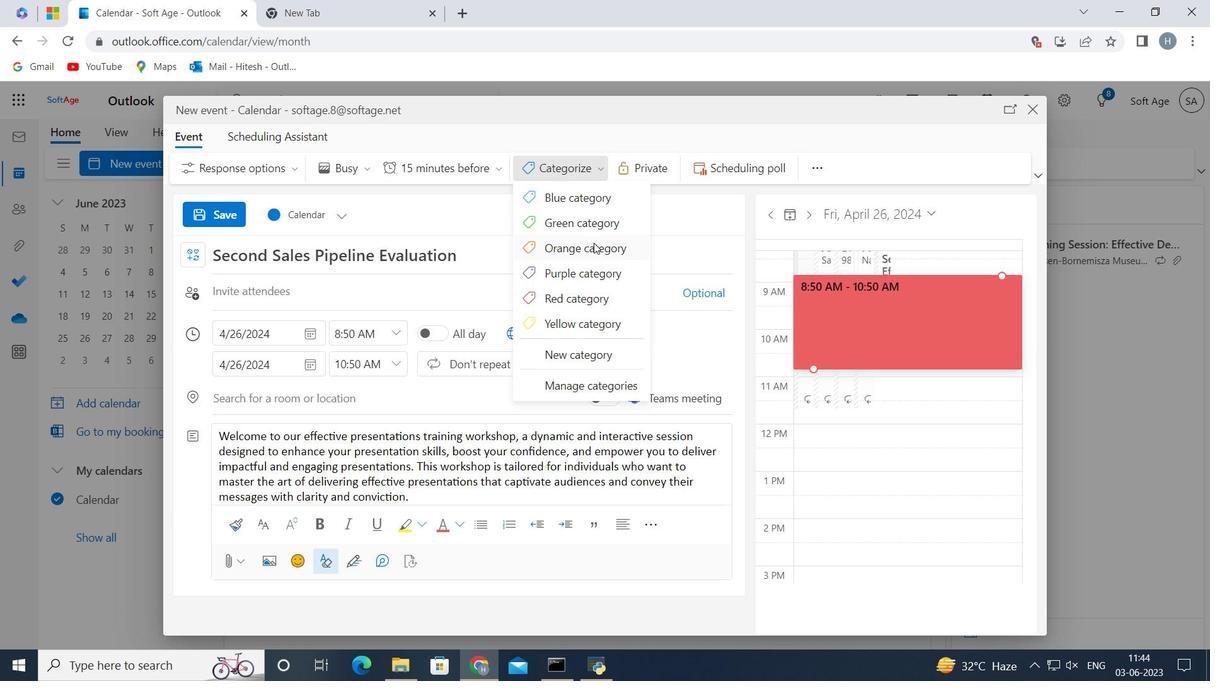 
Action: Mouse pressed left at (594, 244)
Screenshot: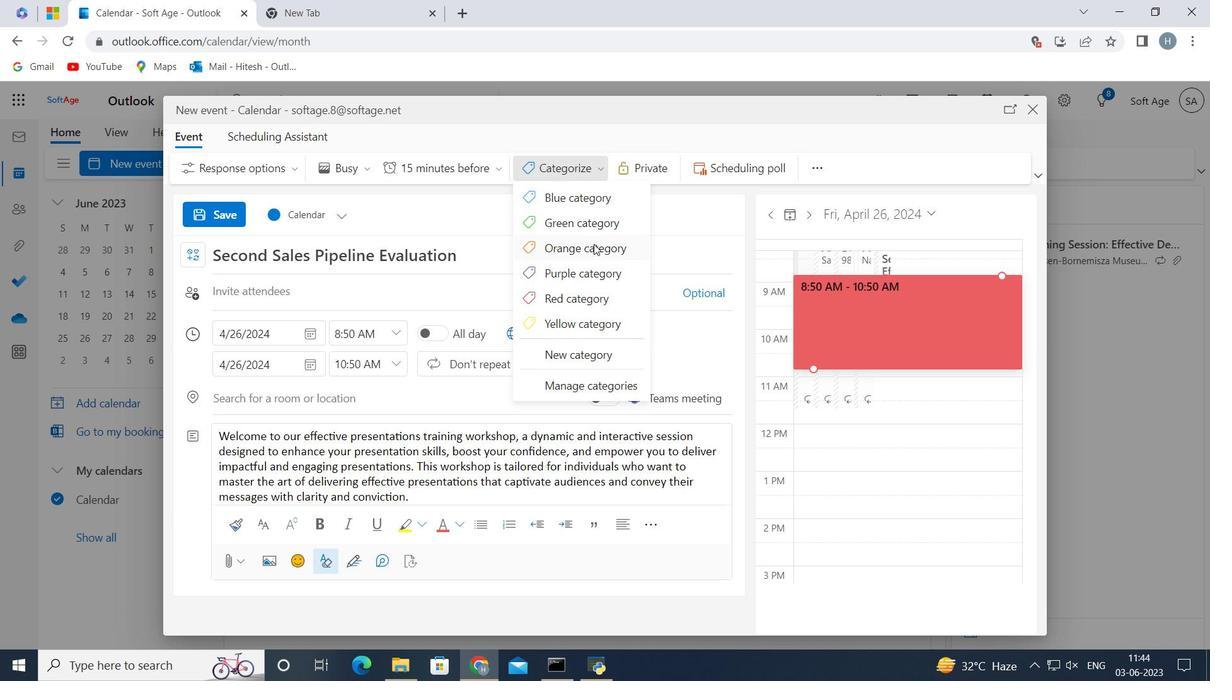 
Action: Mouse moved to (370, 395)
Screenshot: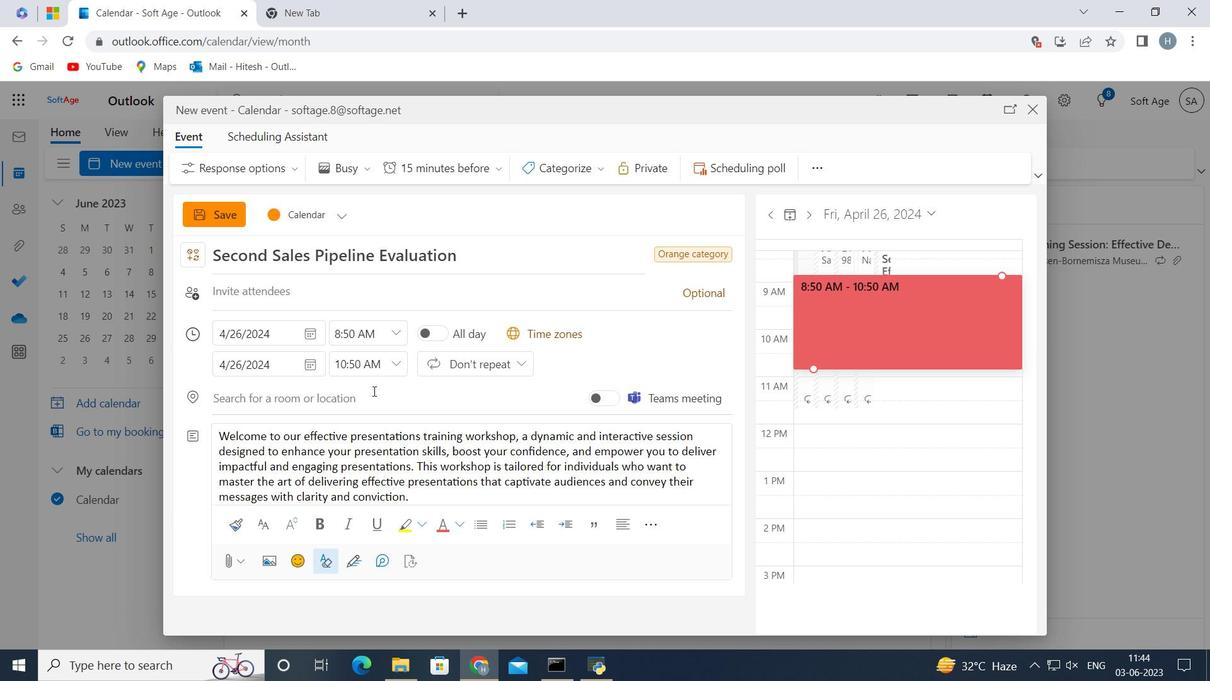
Action: Mouse pressed left at (370, 395)
Screenshot: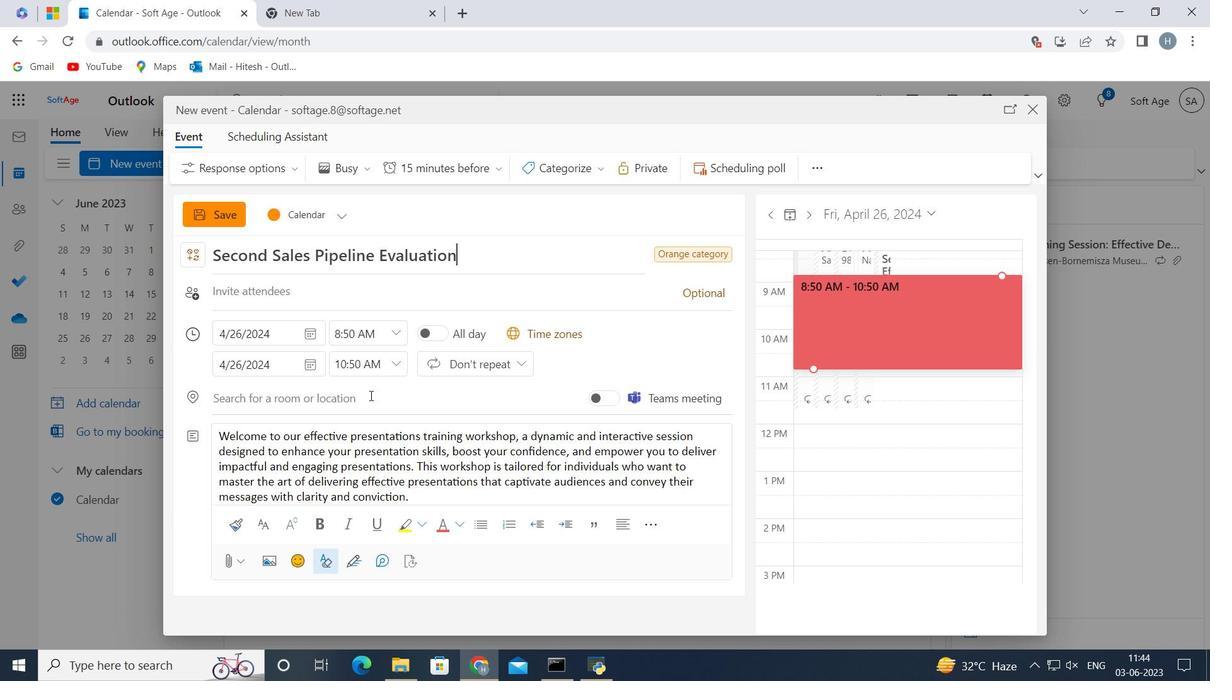 
Action: Key pressed <Key.shift>Montreal,<Key.space><Key.shift>Canada<Key.space>
Screenshot: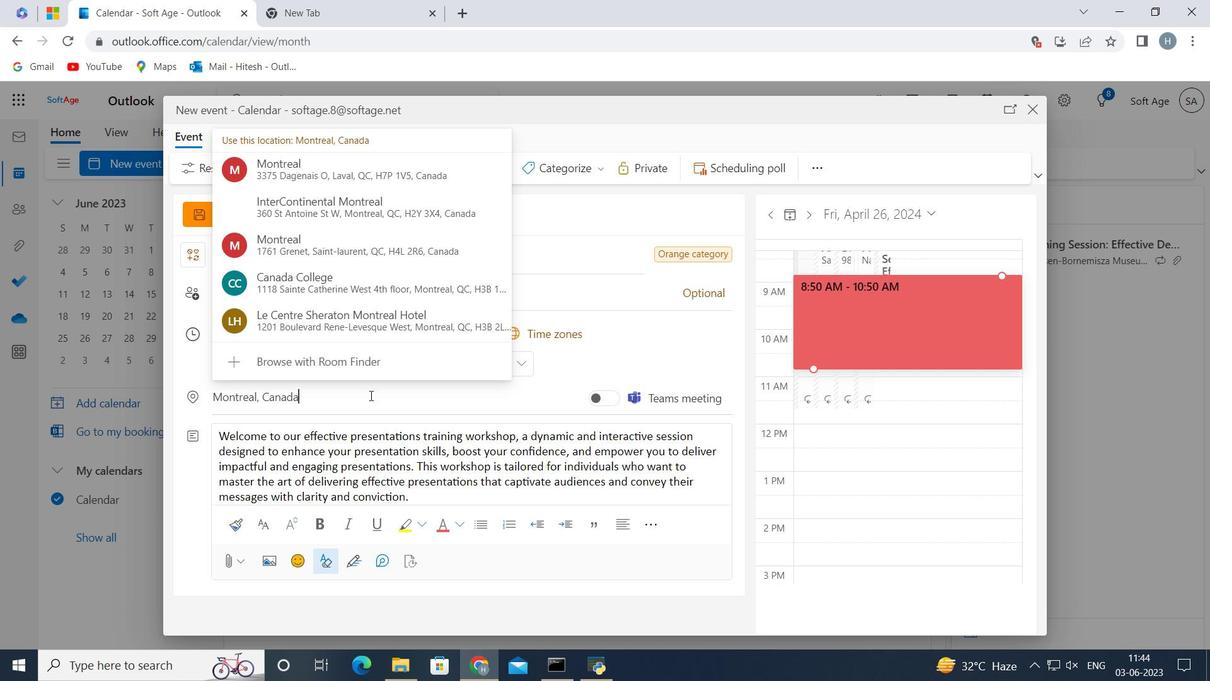 
Action: Mouse moved to (681, 317)
Screenshot: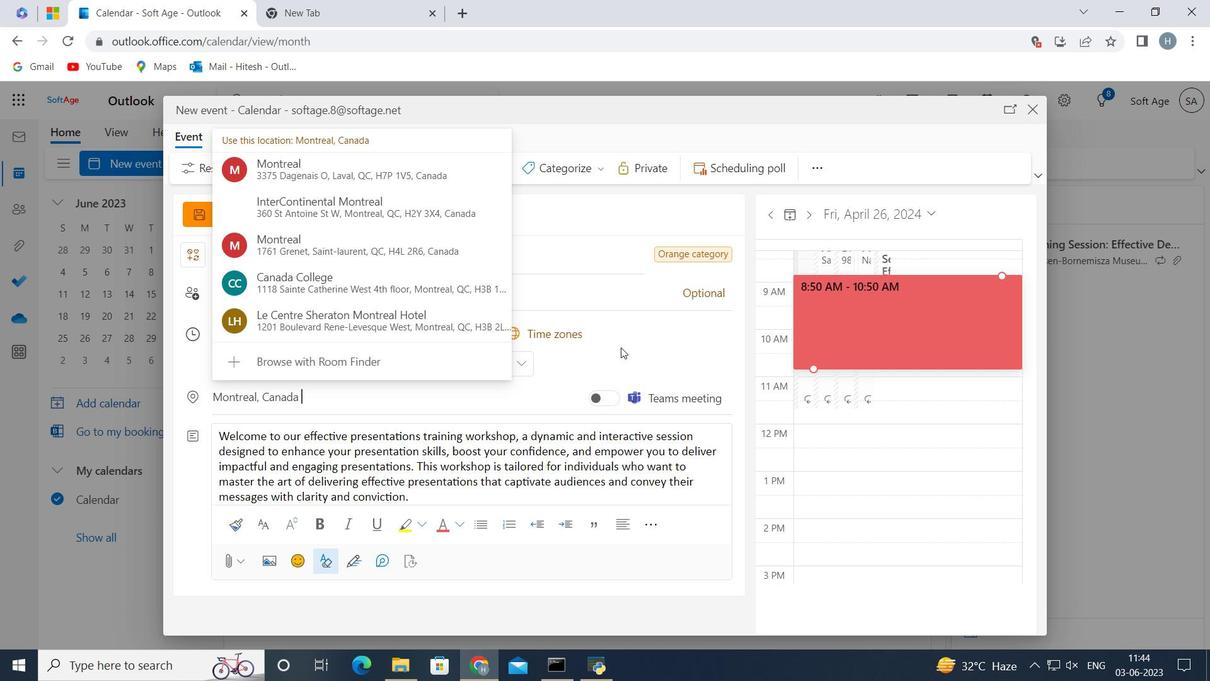 
Action: Mouse pressed left at (681, 317)
Screenshot: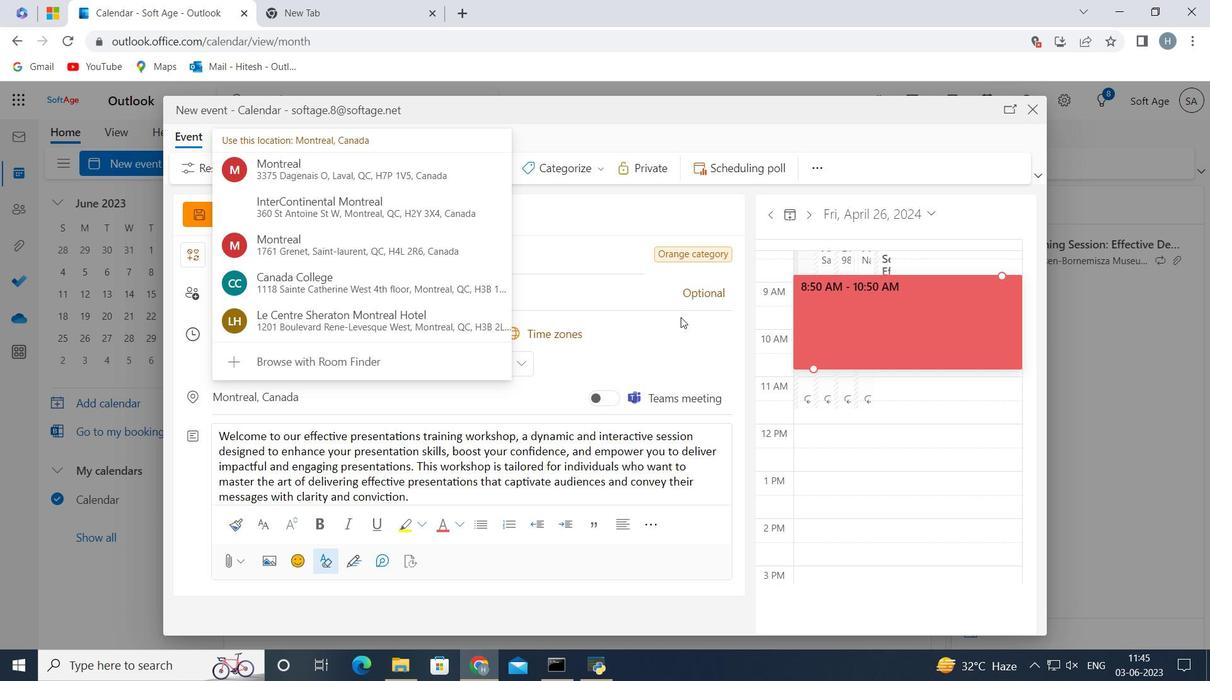 
Action: Mouse moved to (391, 295)
Screenshot: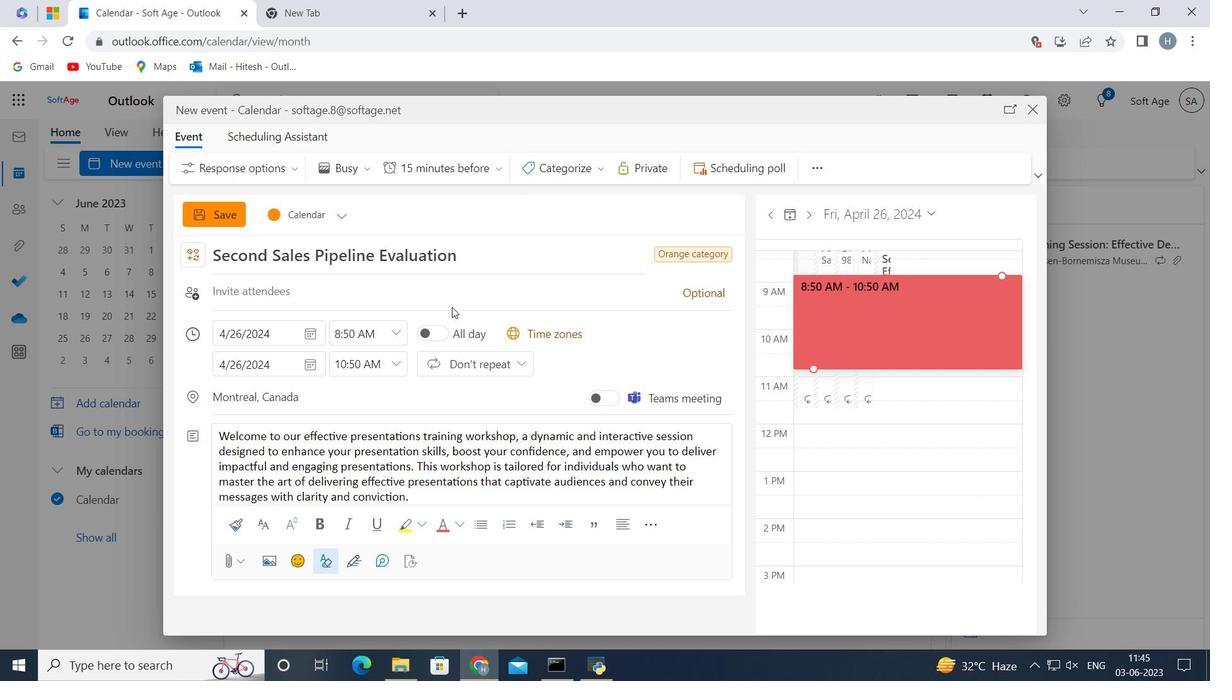 
Action: Mouse pressed left at (391, 295)
Screenshot: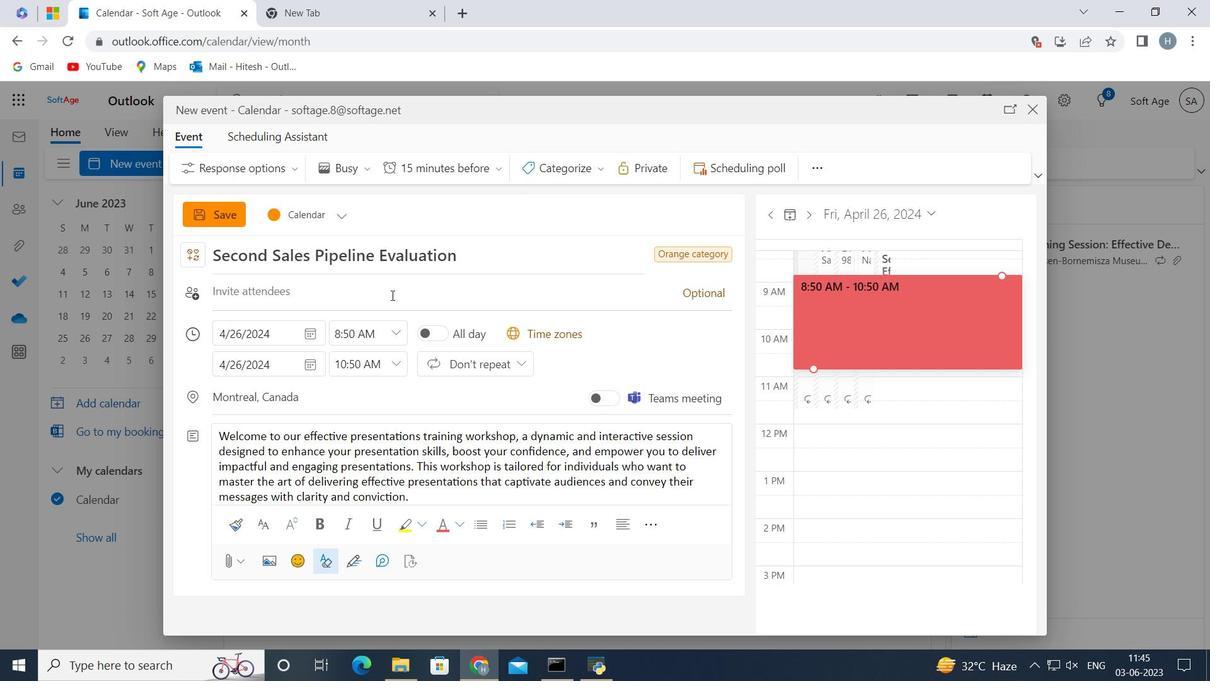 
Action: Key pressed softage.6<Key.shift>@softage.net
Screenshot: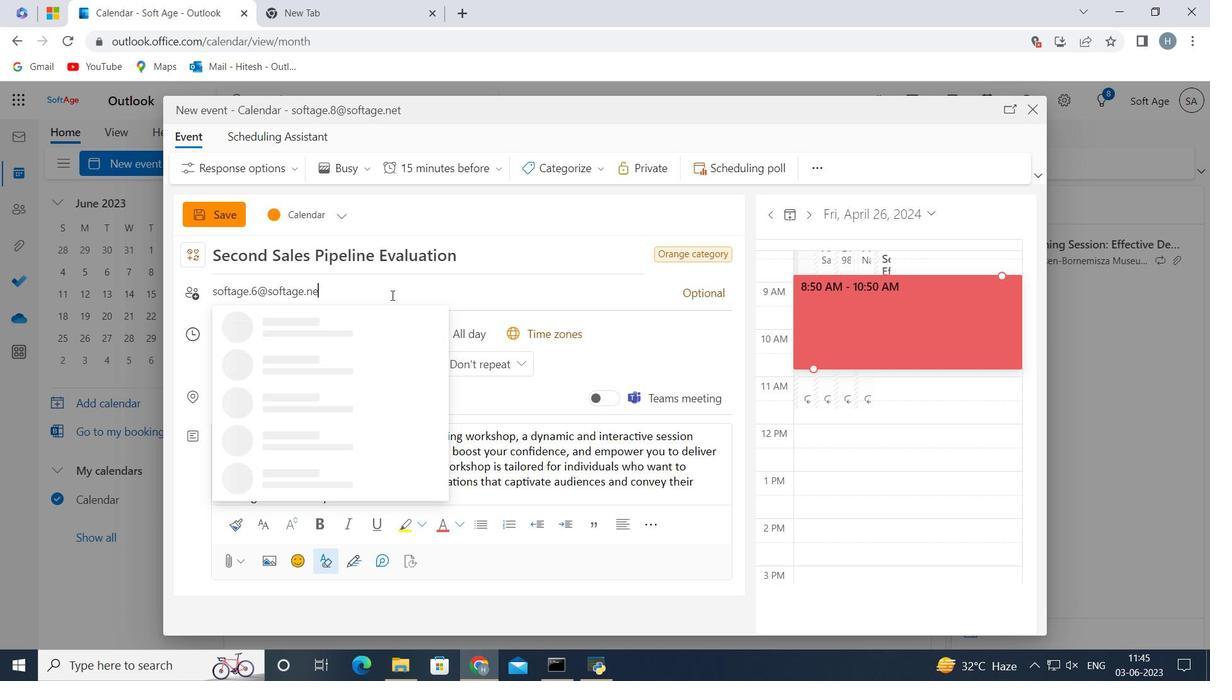 
Action: Mouse moved to (336, 329)
Screenshot: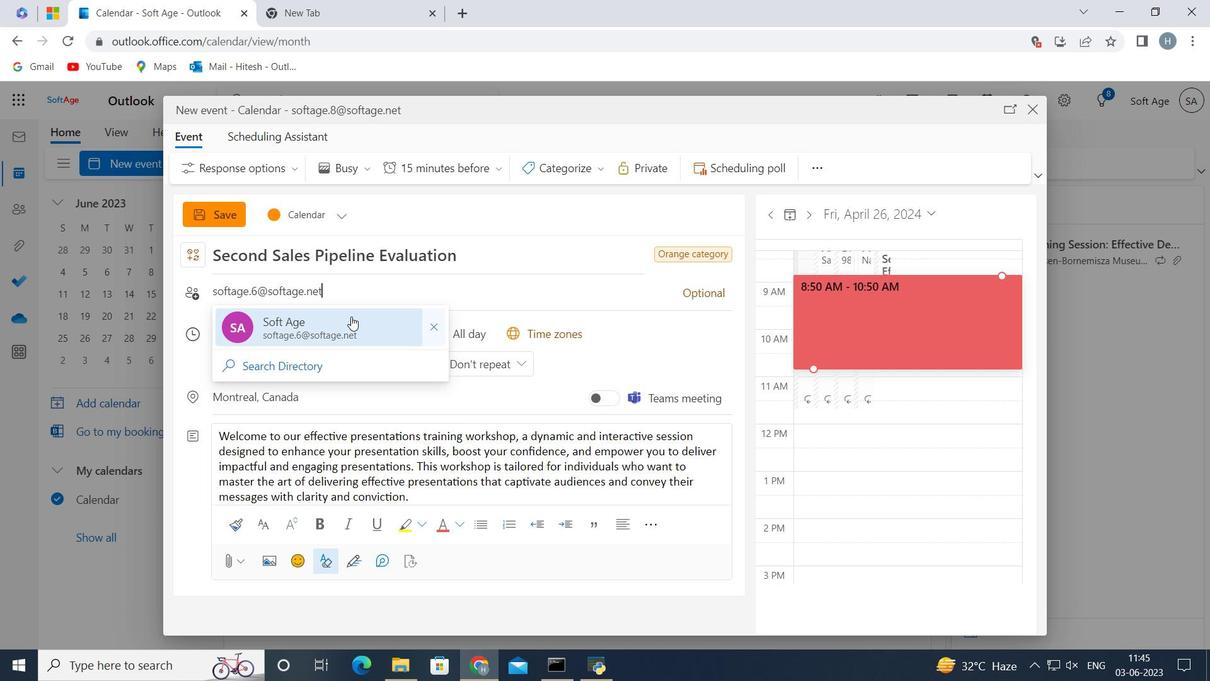 
Action: Mouse pressed left at (336, 329)
Screenshot: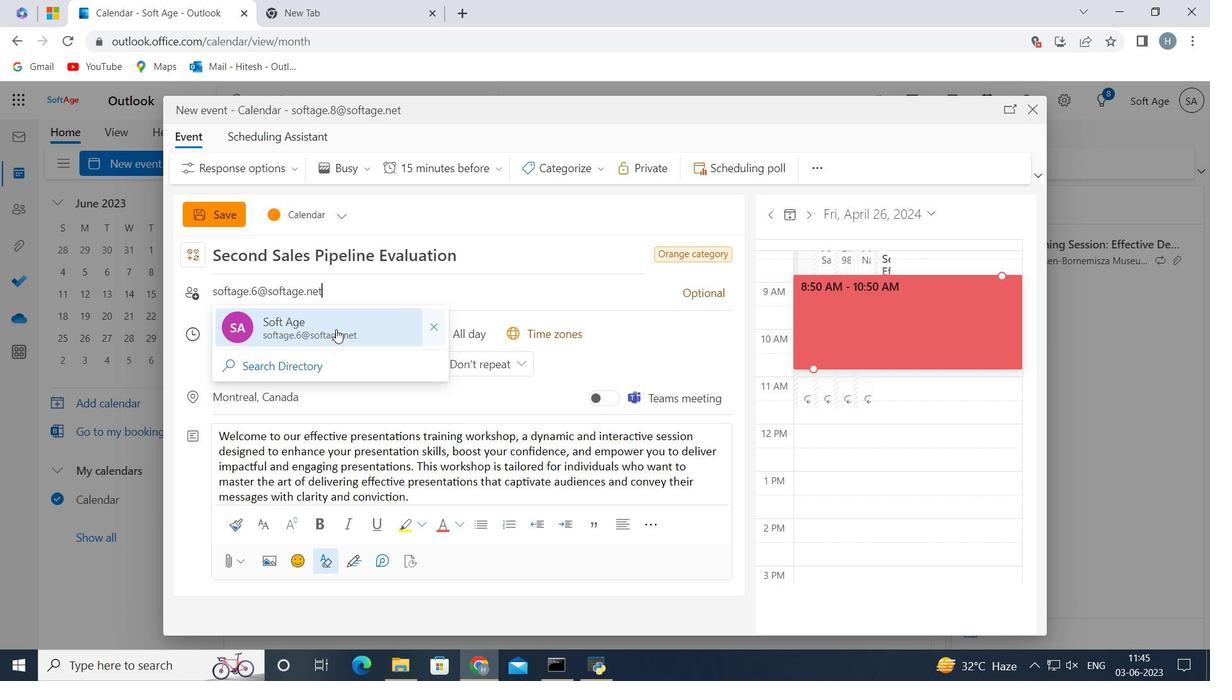 
Action: Key pressed softage.7<Key.shift>@softage.net
Screenshot: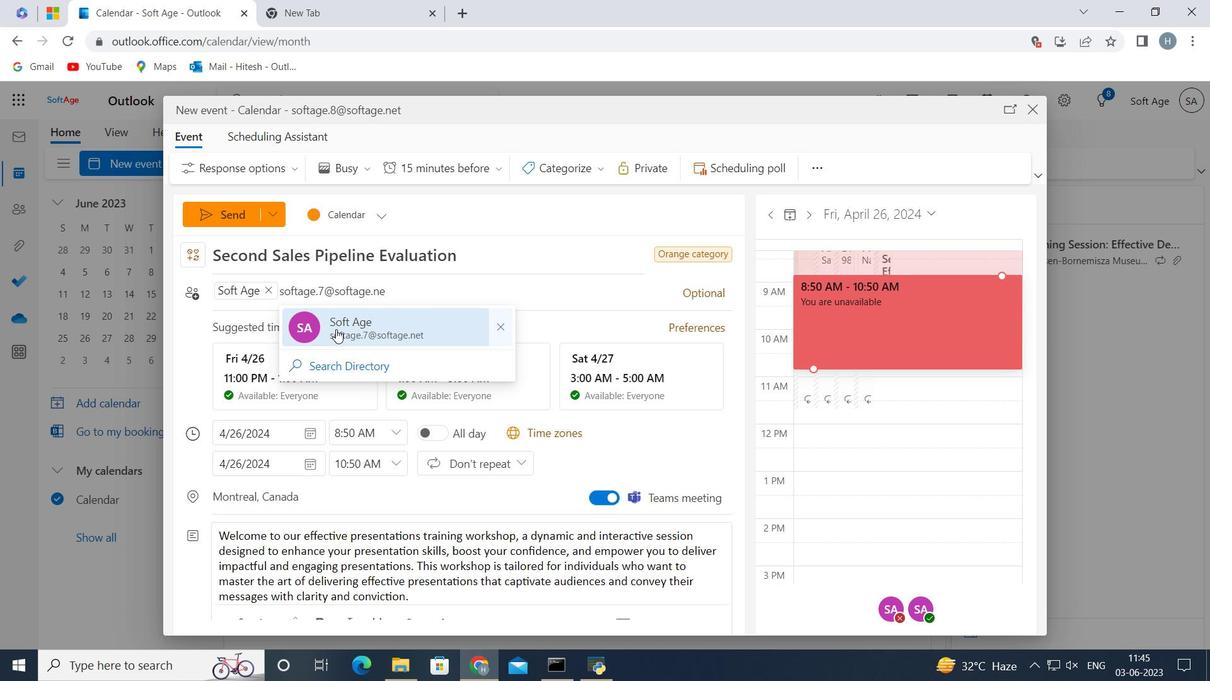 
Action: Mouse pressed left at (336, 329)
Screenshot: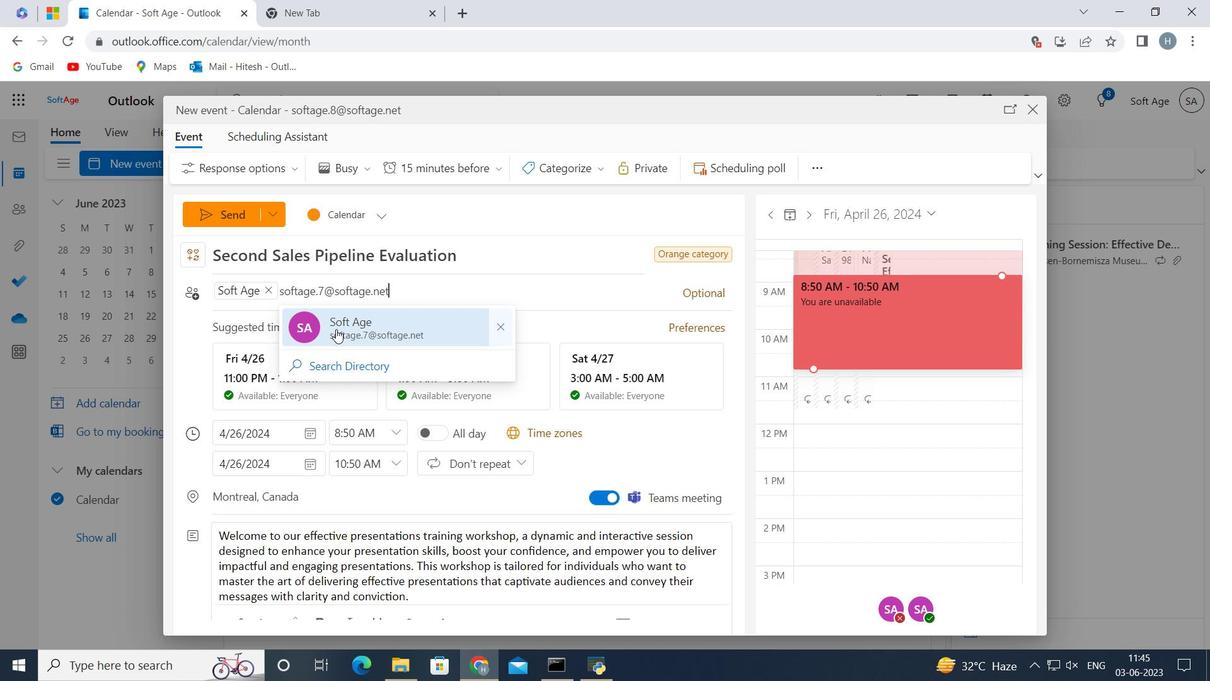 
Action: Mouse moved to (501, 170)
Screenshot: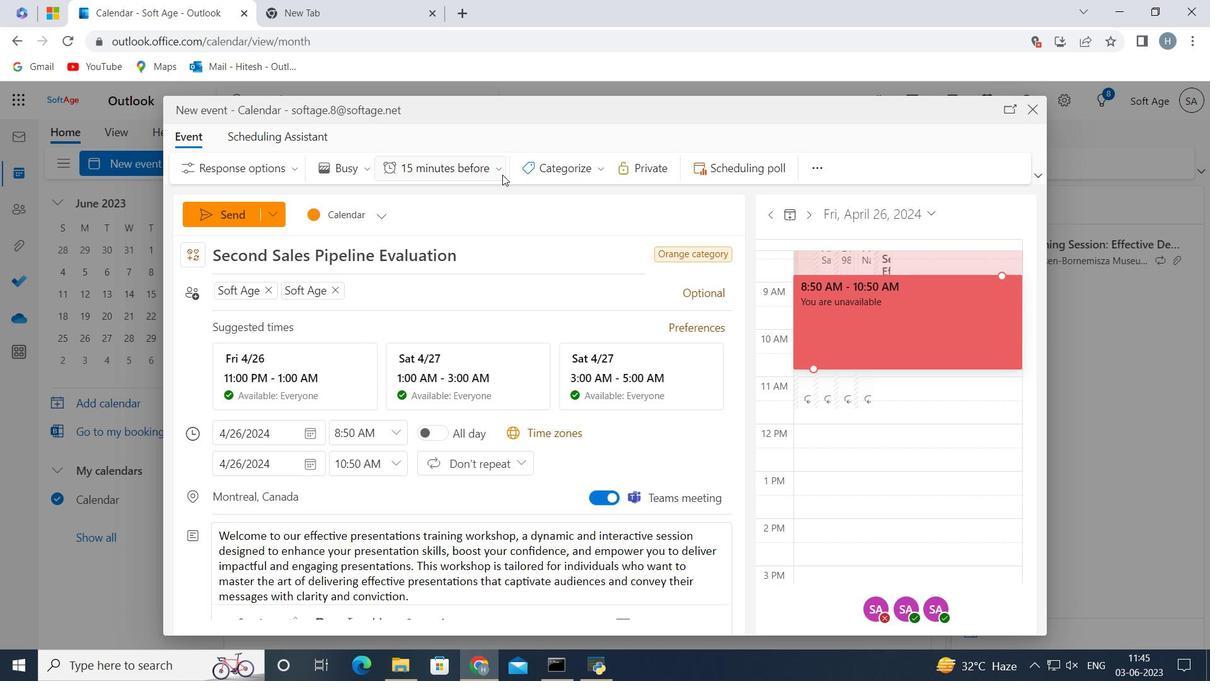 
Action: Mouse pressed left at (501, 170)
Screenshot: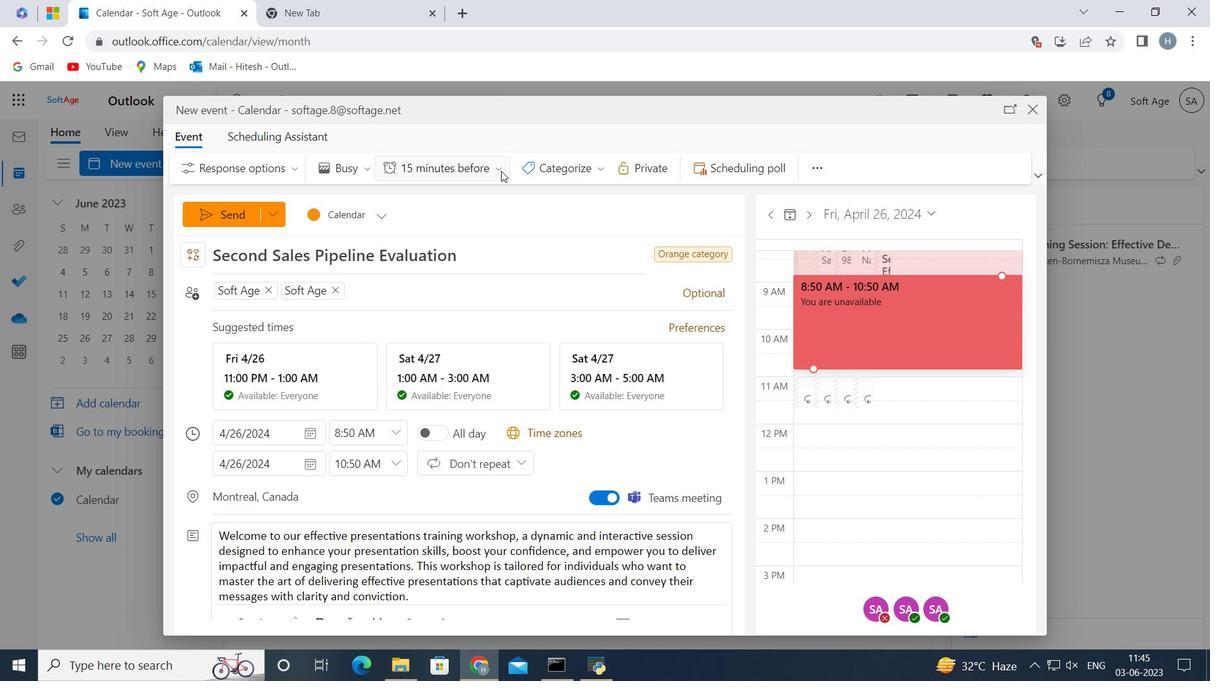 
Action: Mouse moved to (474, 372)
Screenshot: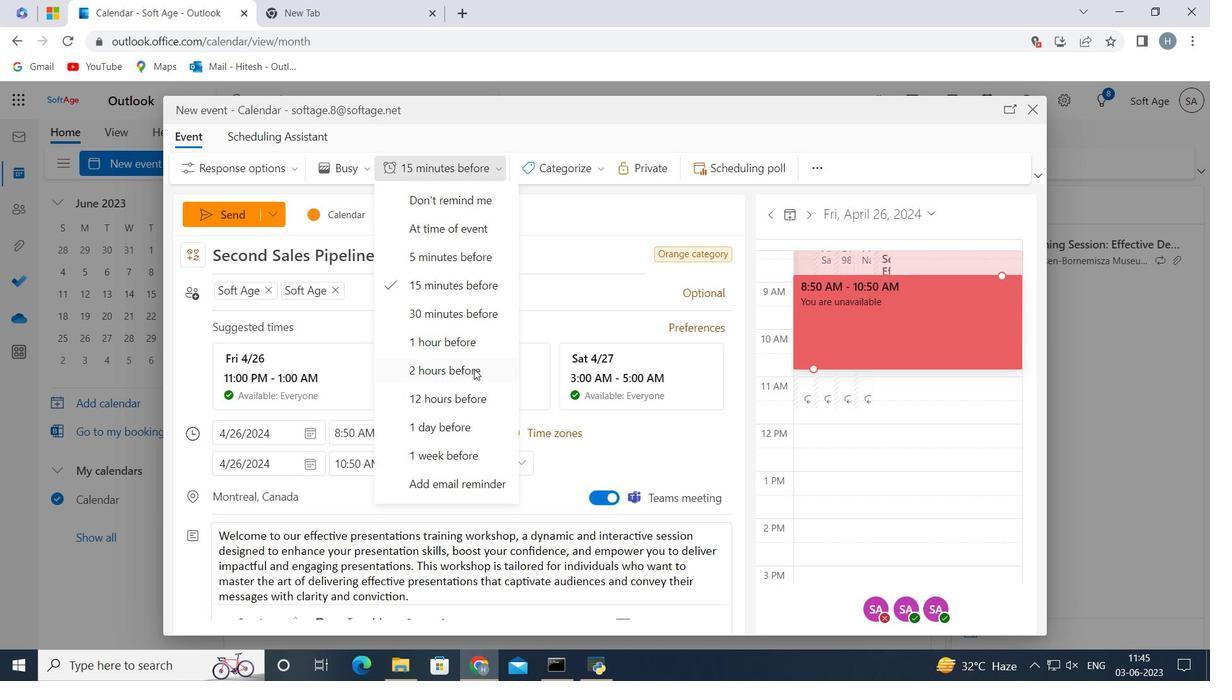 
Action: Mouse pressed left at (474, 372)
Screenshot: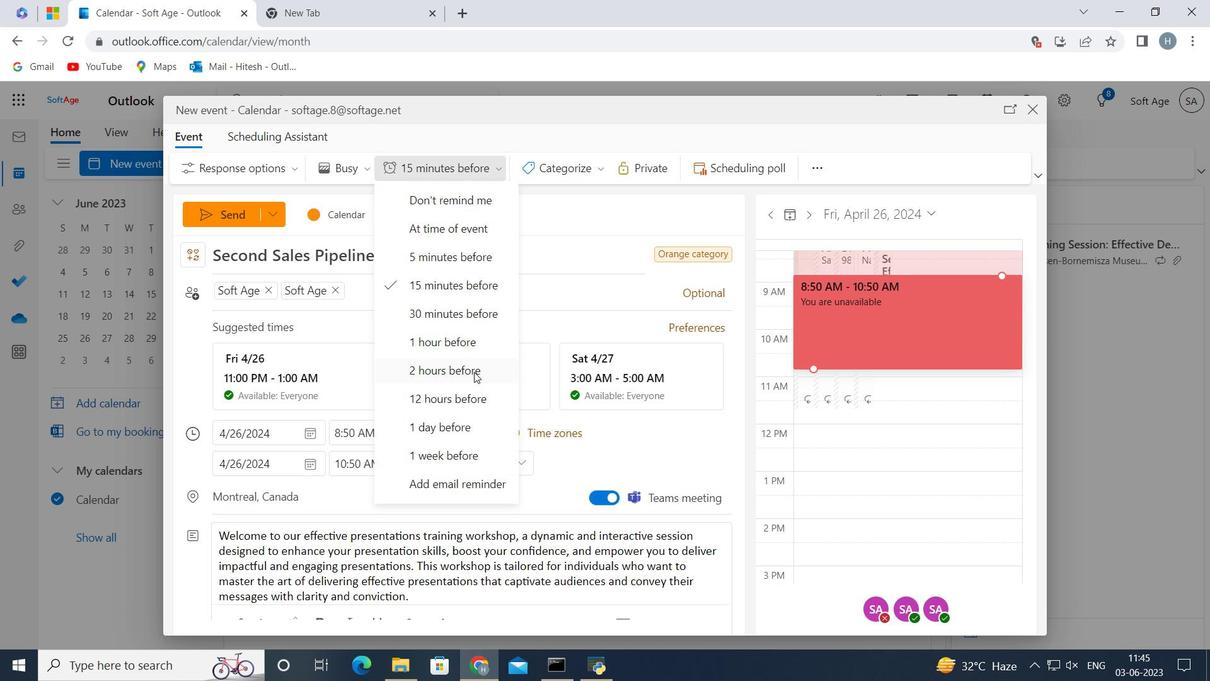 
Action: Mouse moved to (588, 220)
Screenshot: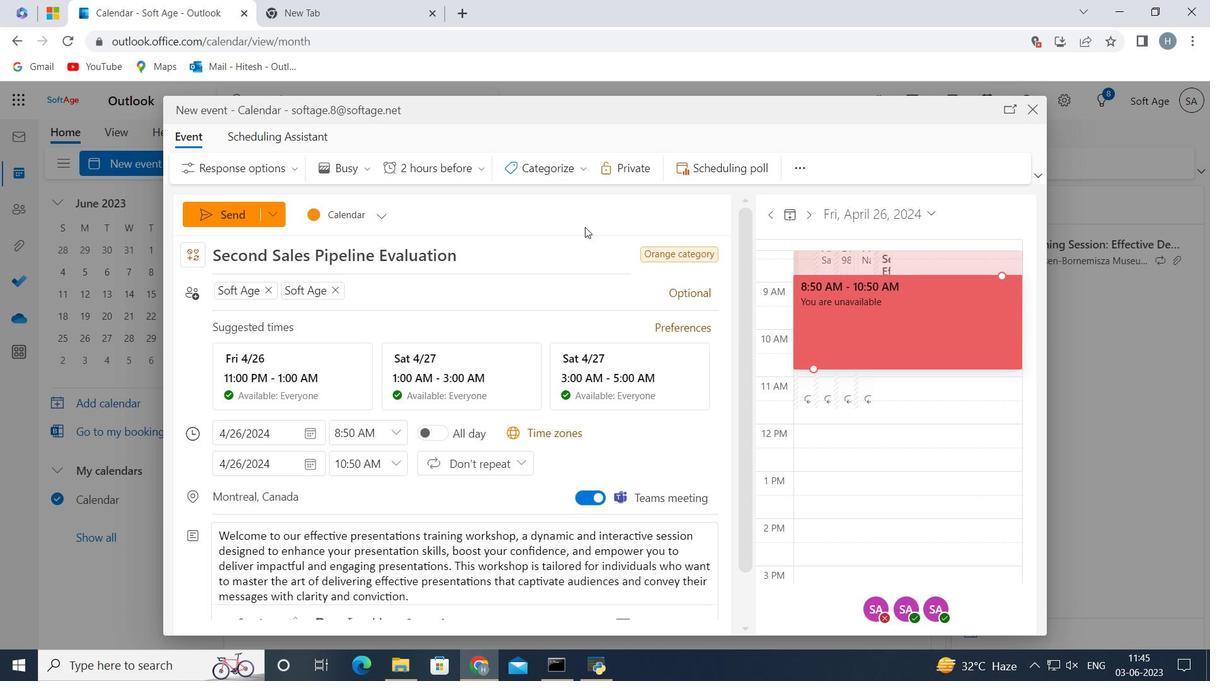 
